 Task: Look for space in Tirah, Israel from 4th September, 2023 to 10th September, 2023 for 1 adult in price range Rs.9000 to Rs.17000. Place can be private room with 1  bedroom having 1 bed and 1 bathroom. Property type can be house, flat, guest house, hotel. Amenities needed are: washing machine. Booking option can be shelf check-in. Required host language is English.
Action: Mouse moved to (487, 58)
Screenshot: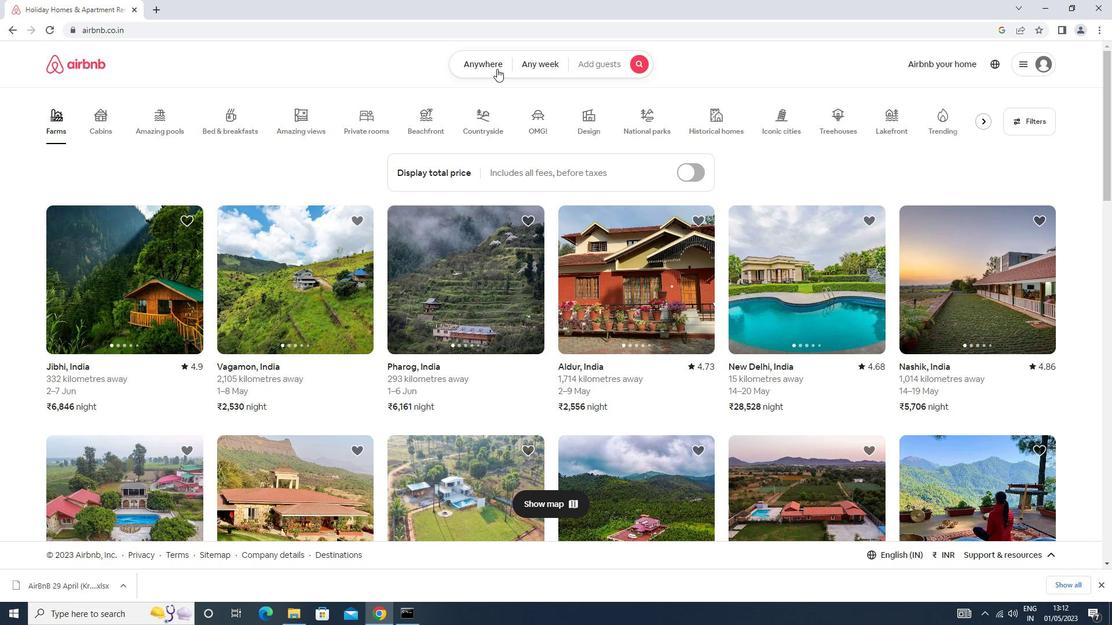 
Action: Mouse pressed left at (487, 58)
Screenshot: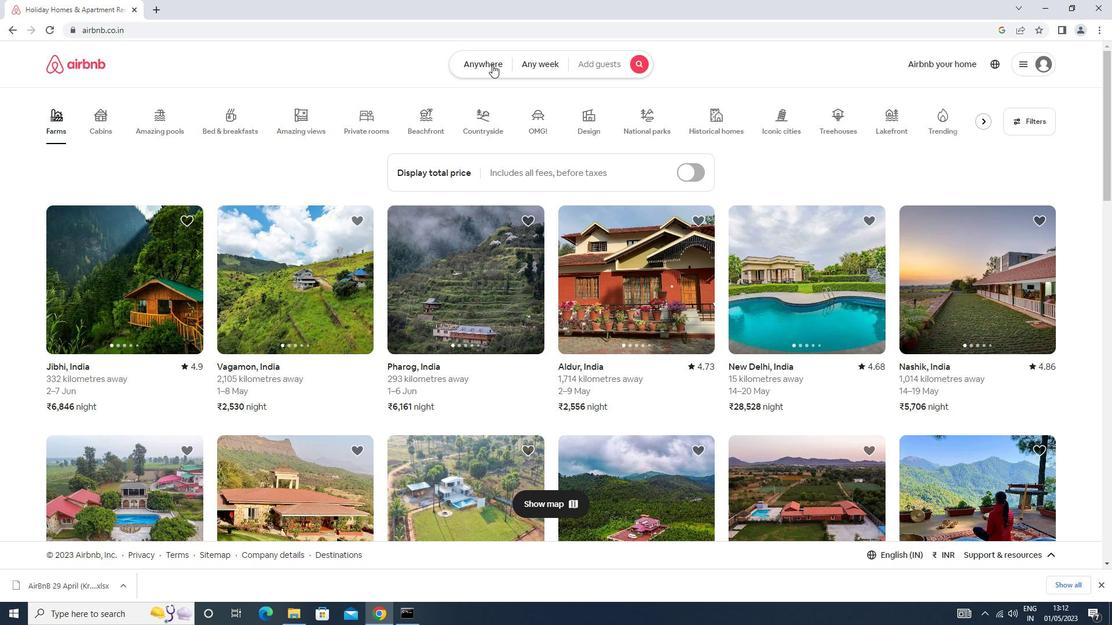 
Action: Mouse moved to (390, 110)
Screenshot: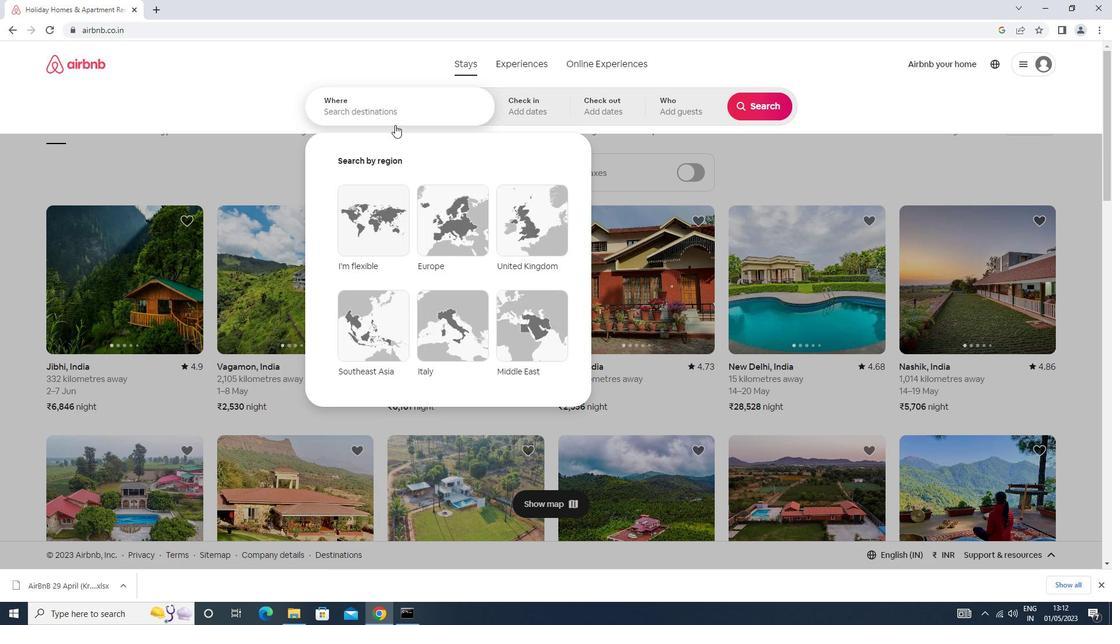 
Action: Mouse pressed left at (390, 110)
Screenshot: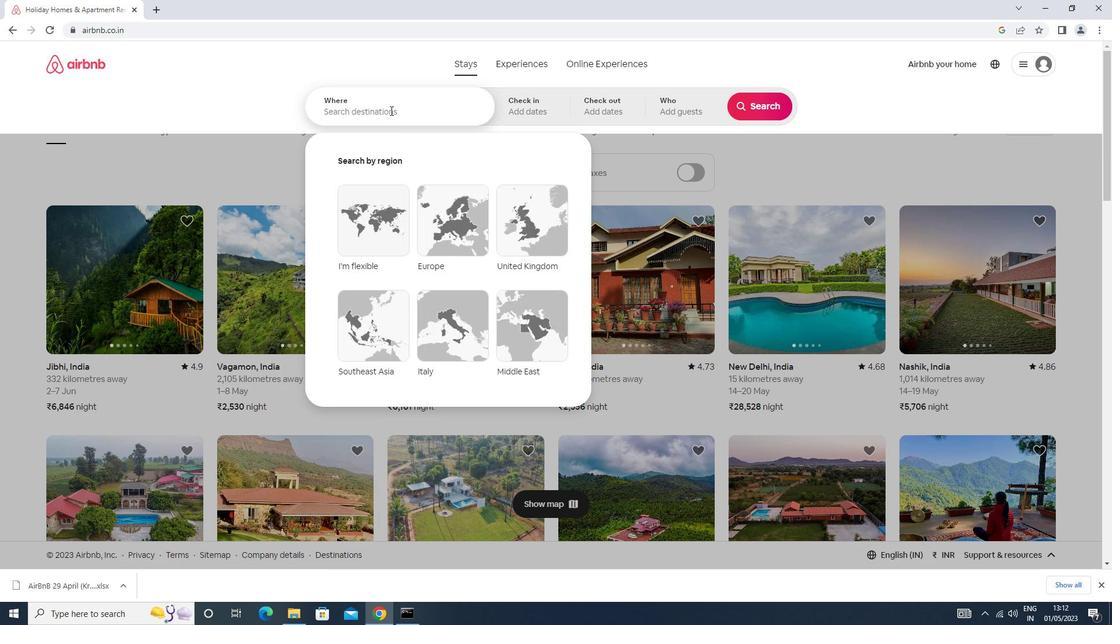 
Action: Mouse moved to (386, 111)
Screenshot: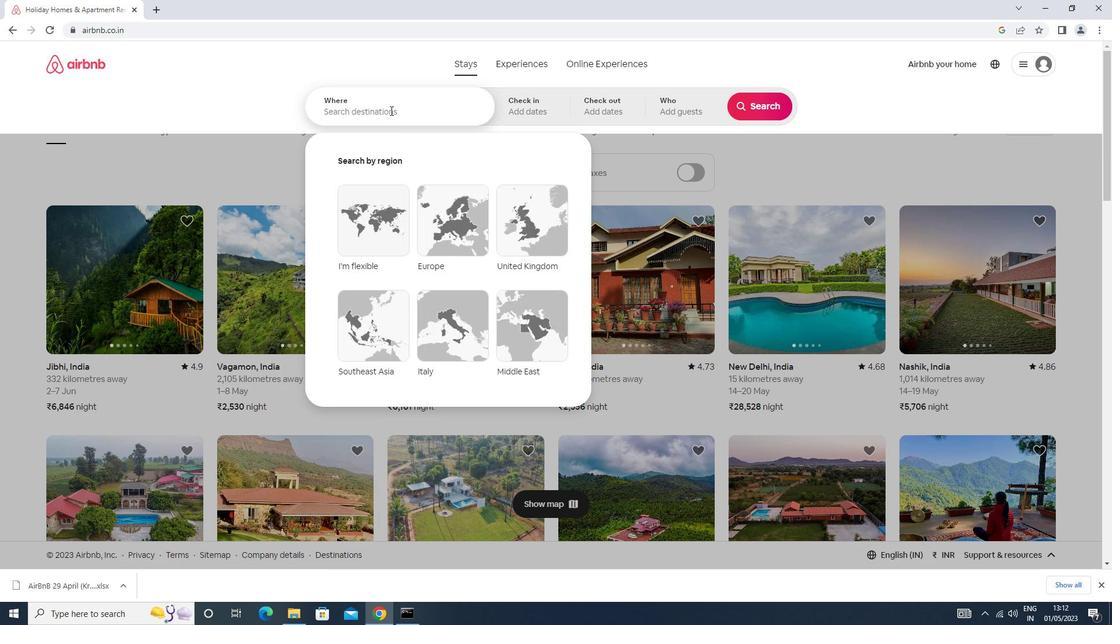
Action: Key pressed tirah<Key.space>isreal<Key.enter>
Screenshot: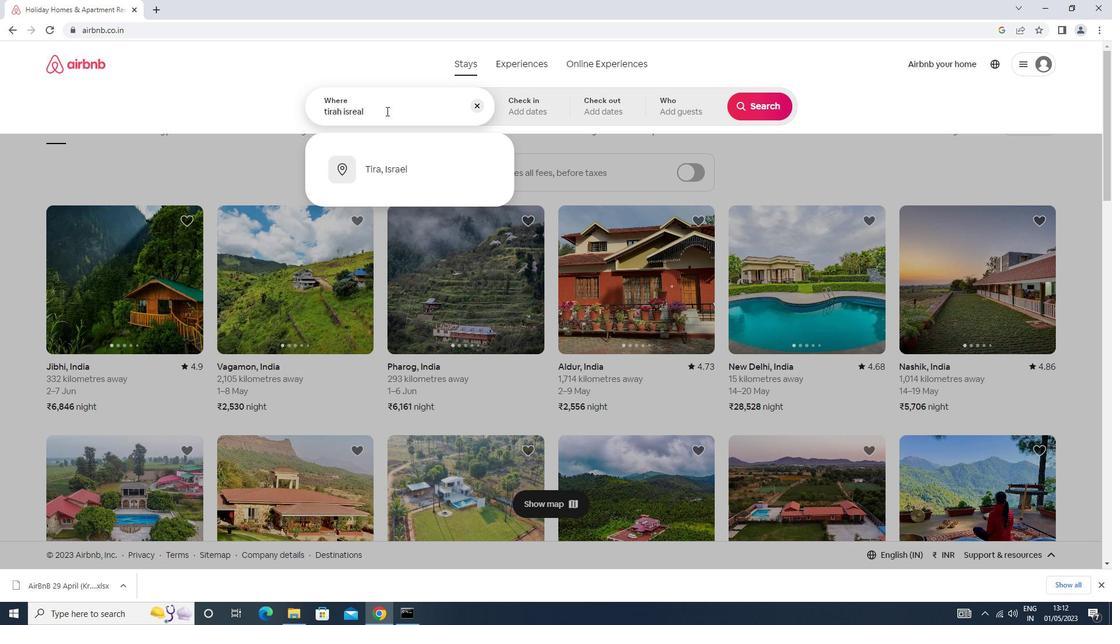 
Action: Mouse moved to (757, 196)
Screenshot: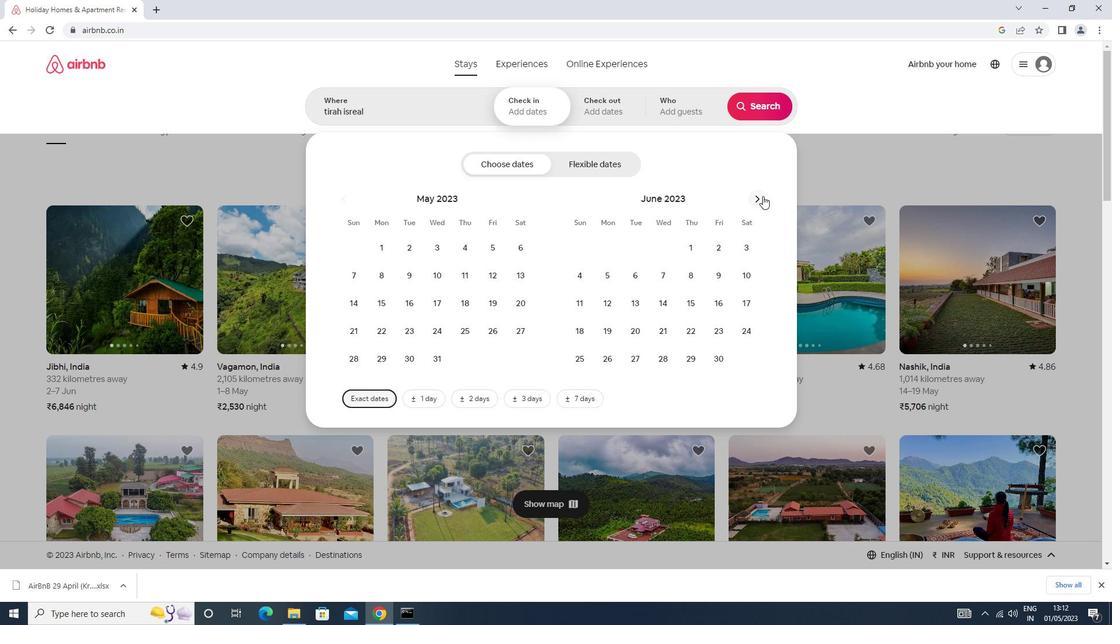 
Action: Mouse pressed left at (757, 196)
Screenshot: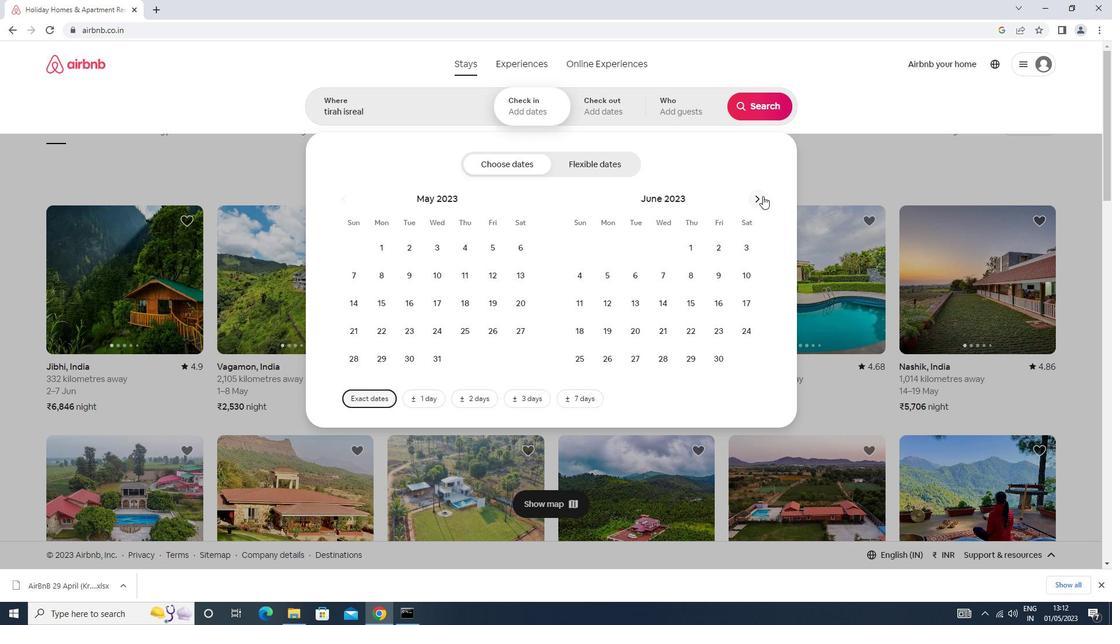 
Action: Mouse pressed left at (757, 196)
Screenshot: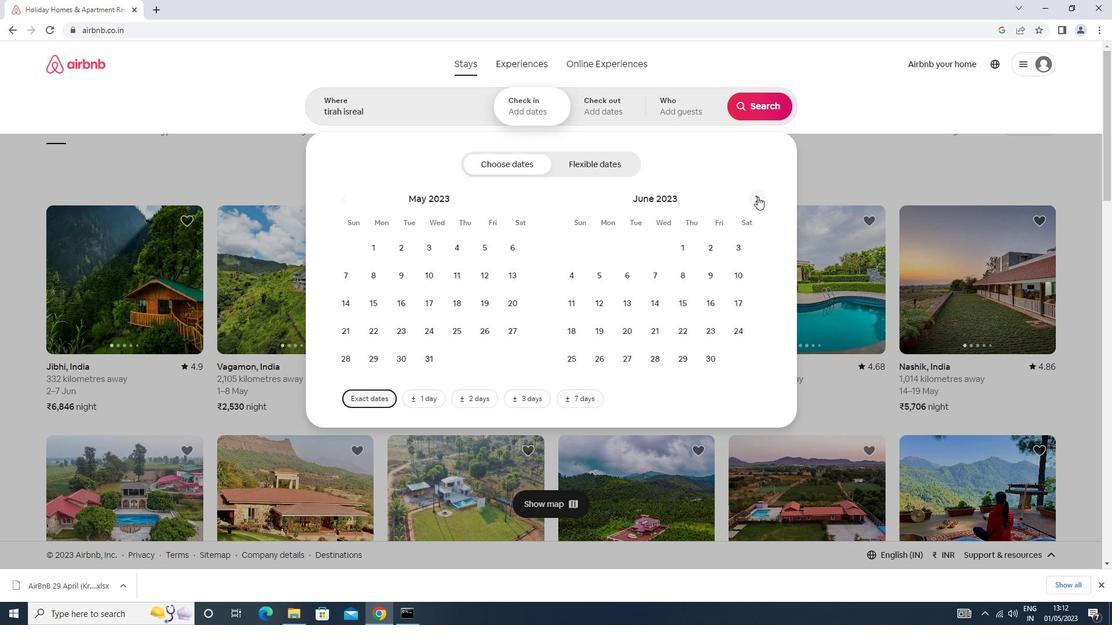 
Action: Mouse pressed left at (757, 196)
Screenshot: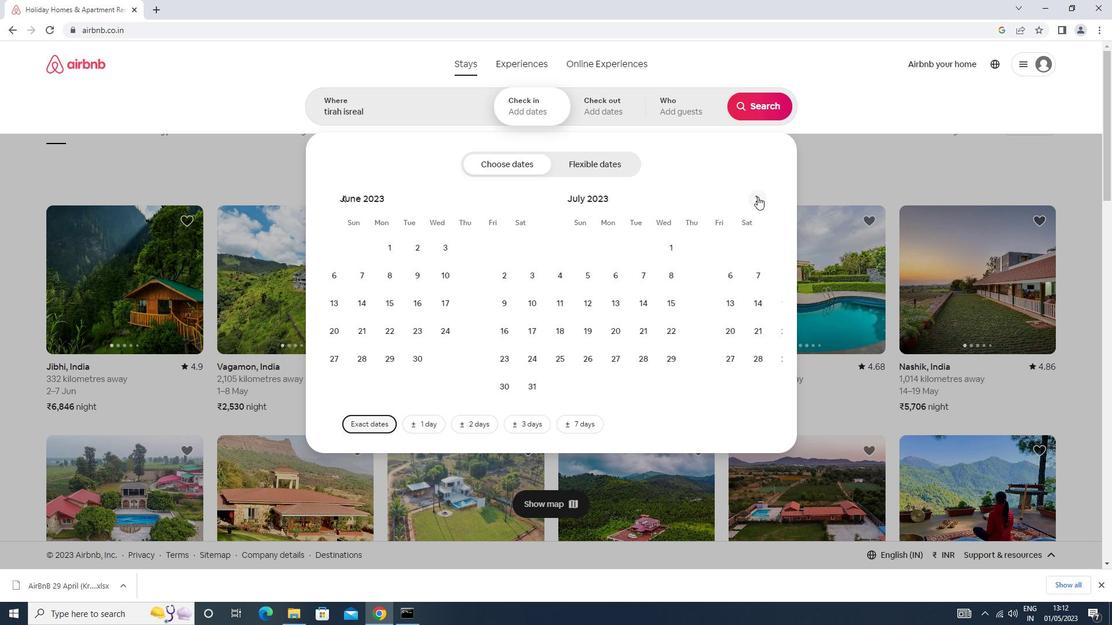 
Action: Mouse moved to (606, 276)
Screenshot: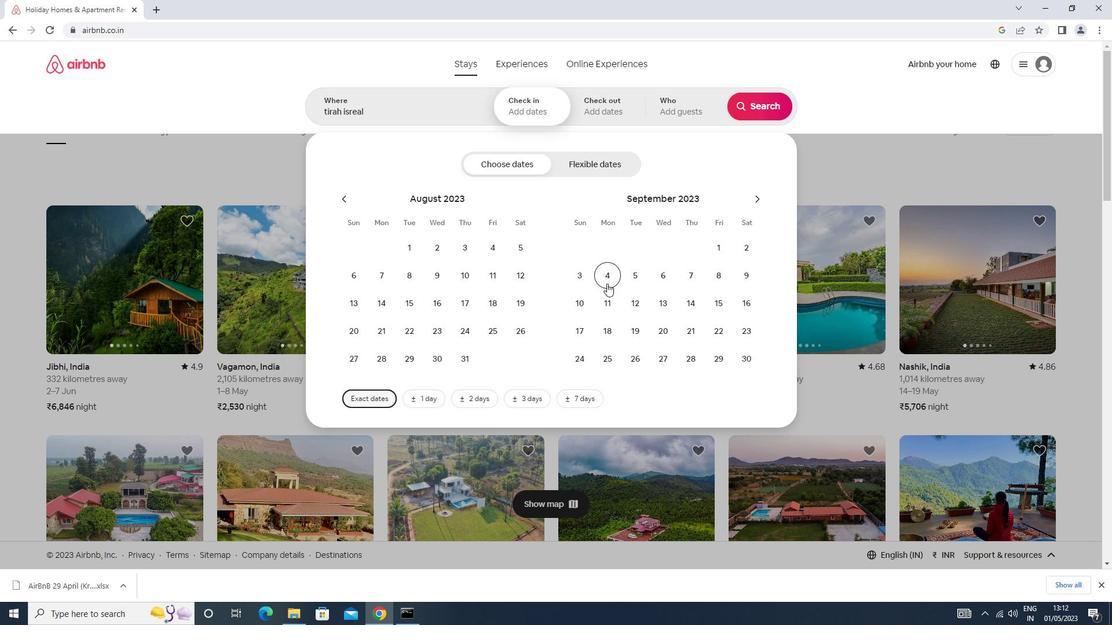 
Action: Mouse pressed left at (606, 276)
Screenshot: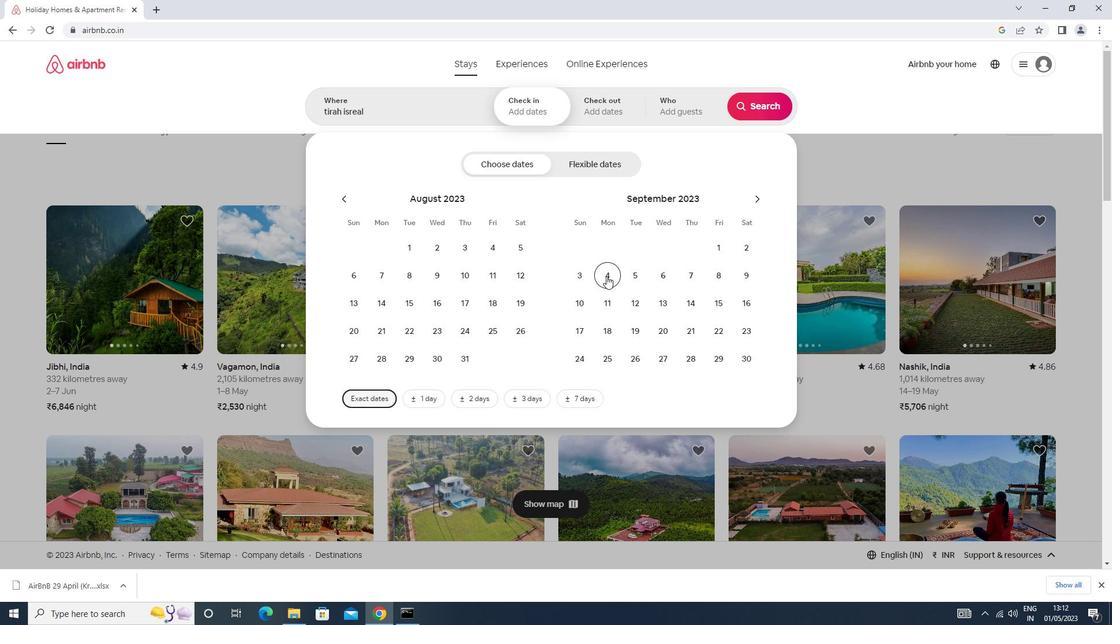
Action: Mouse moved to (581, 304)
Screenshot: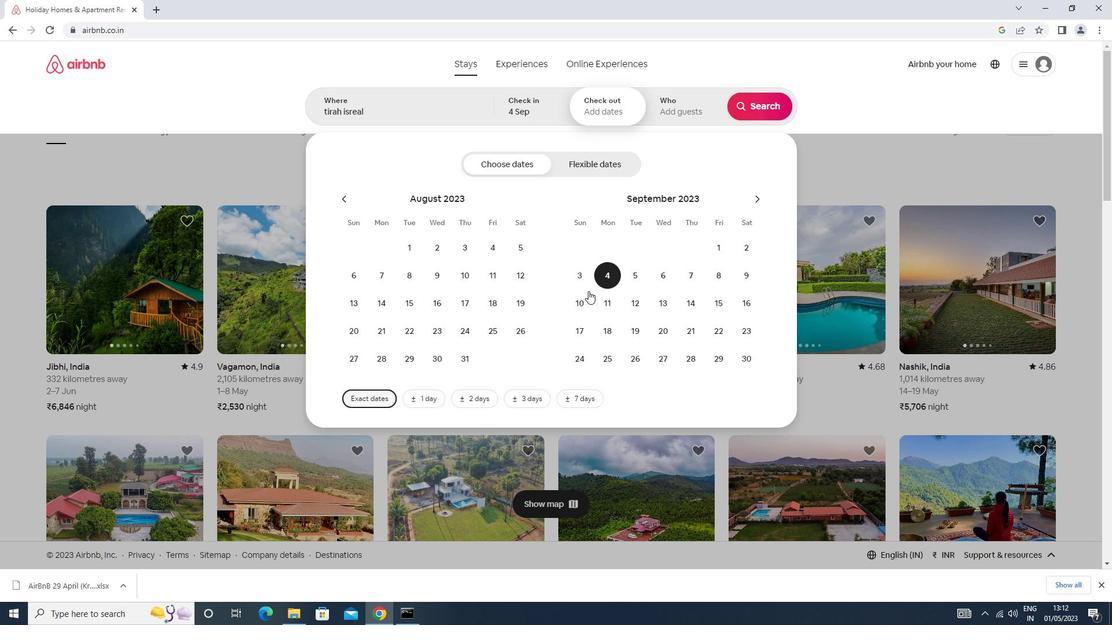 
Action: Mouse pressed left at (581, 304)
Screenshot: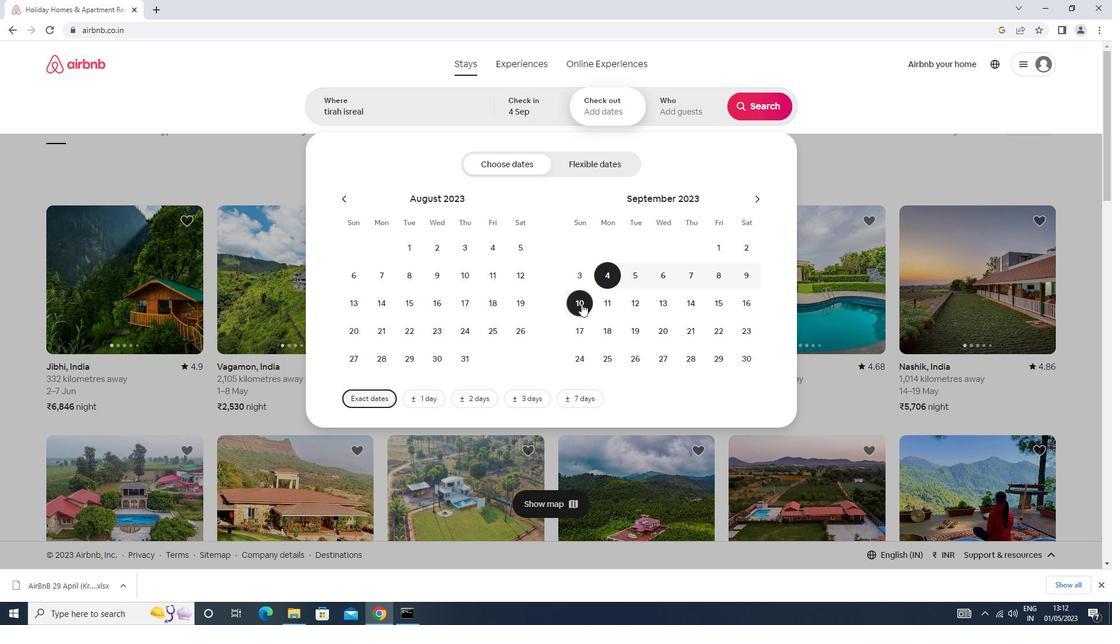
Action: Mouse moved to (656, 108)
Screenshot: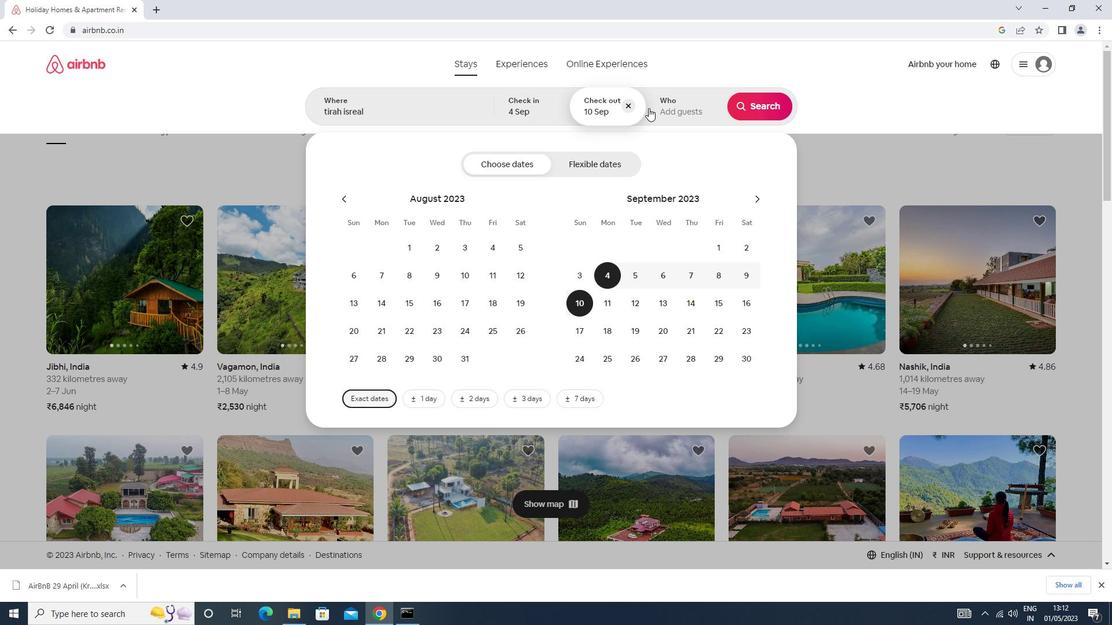 
Action: Mouse pressed left at (656, 108)
Screenshot: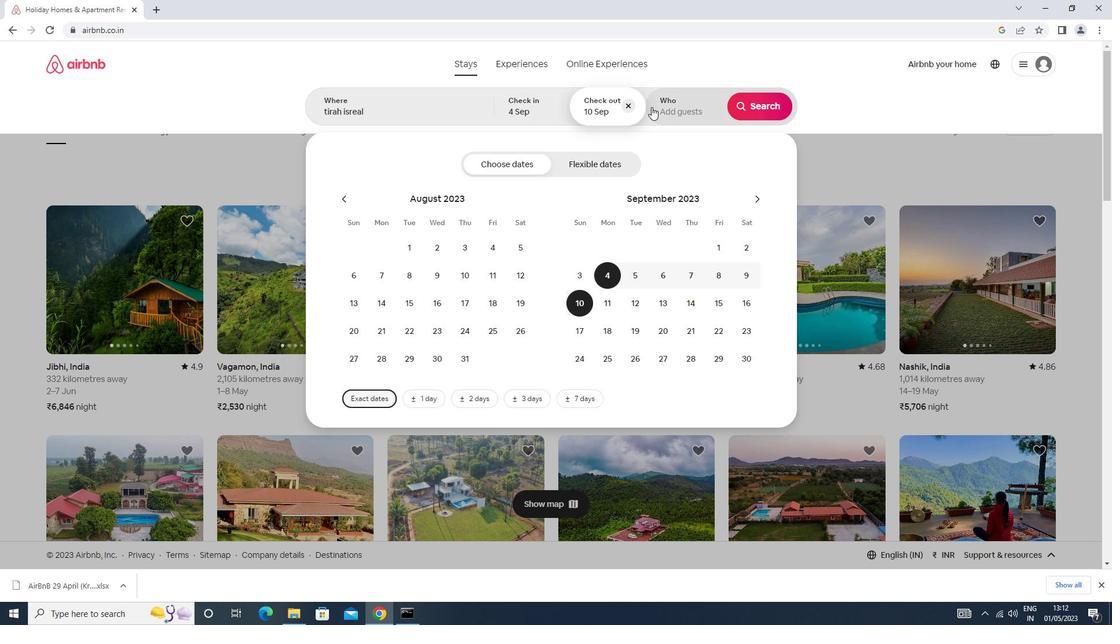 
Action: Mouse moved to (761, 168)
Screenshot: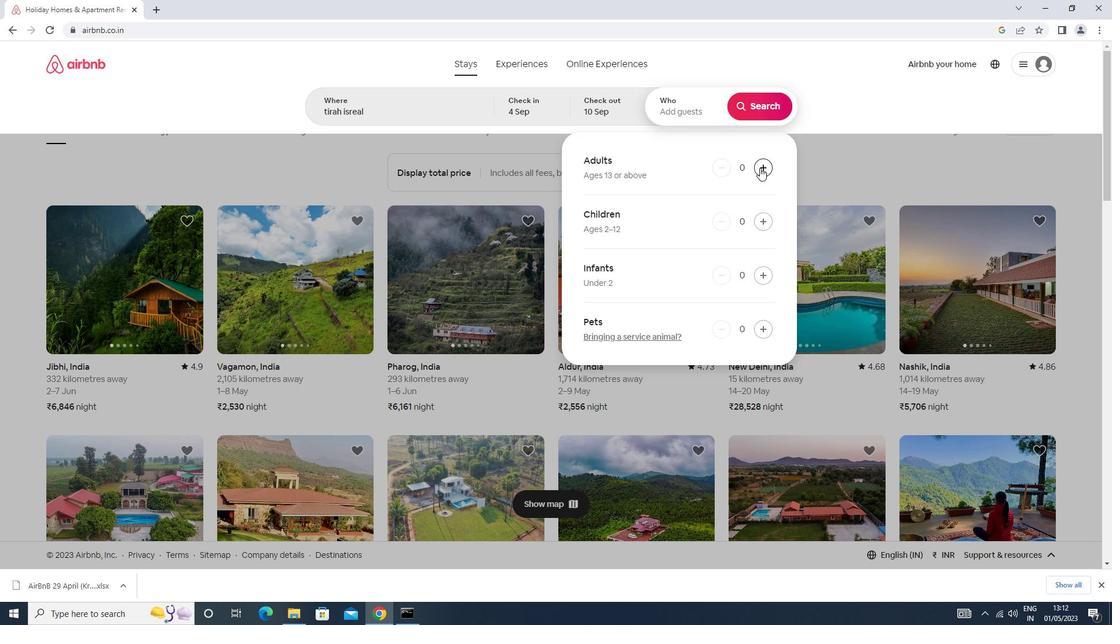 
Action: Mouse pressed left at (761, 168)
Screenshot: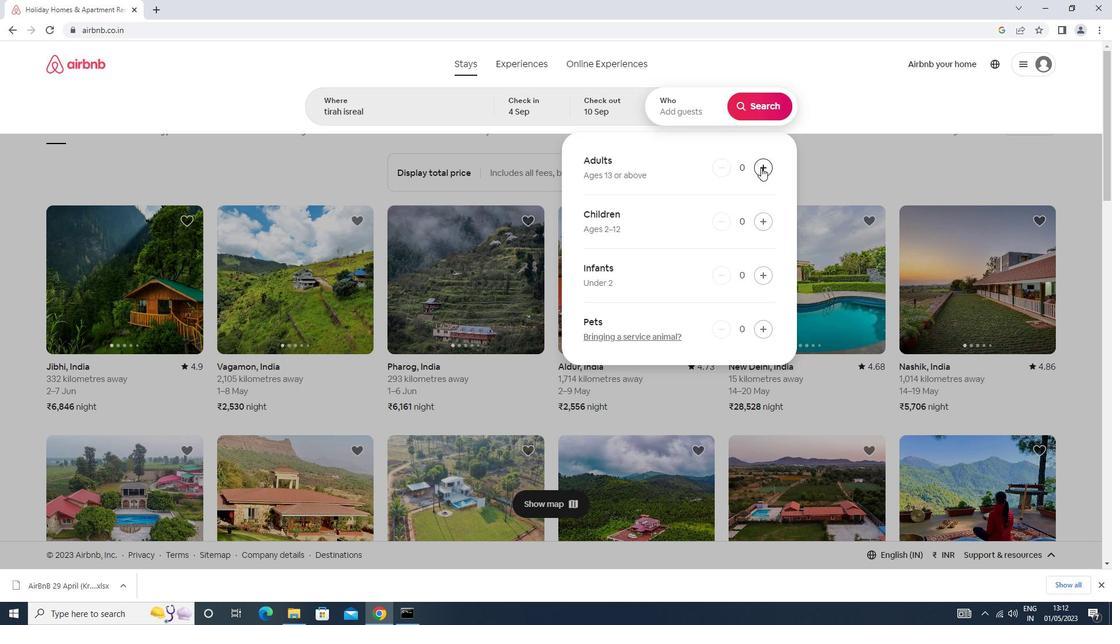 
Action: Mouse moved to (763, 107)
Screenshot: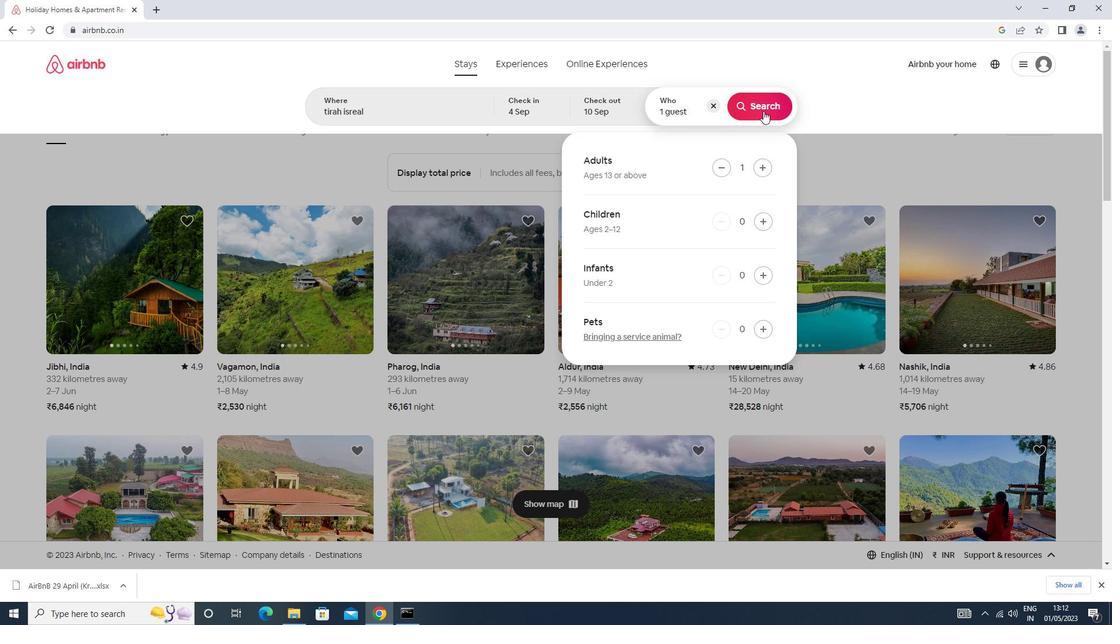 
Action: Mouse pressed left at (763, 107)
Screenshot: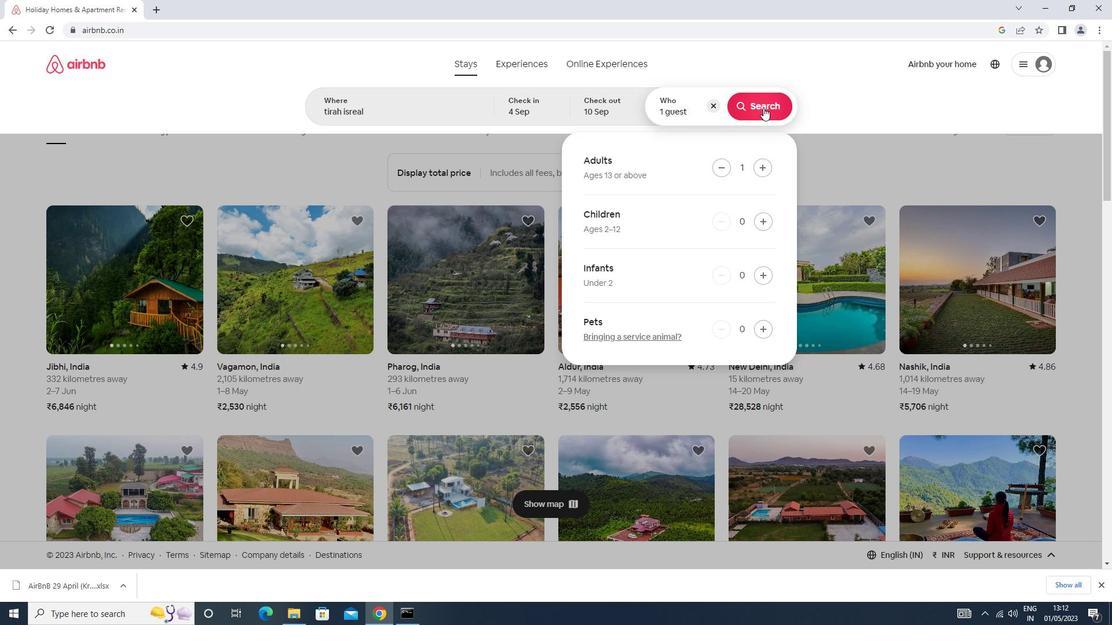 
Action: Mouse moved to (1070, 107)
Screenshot: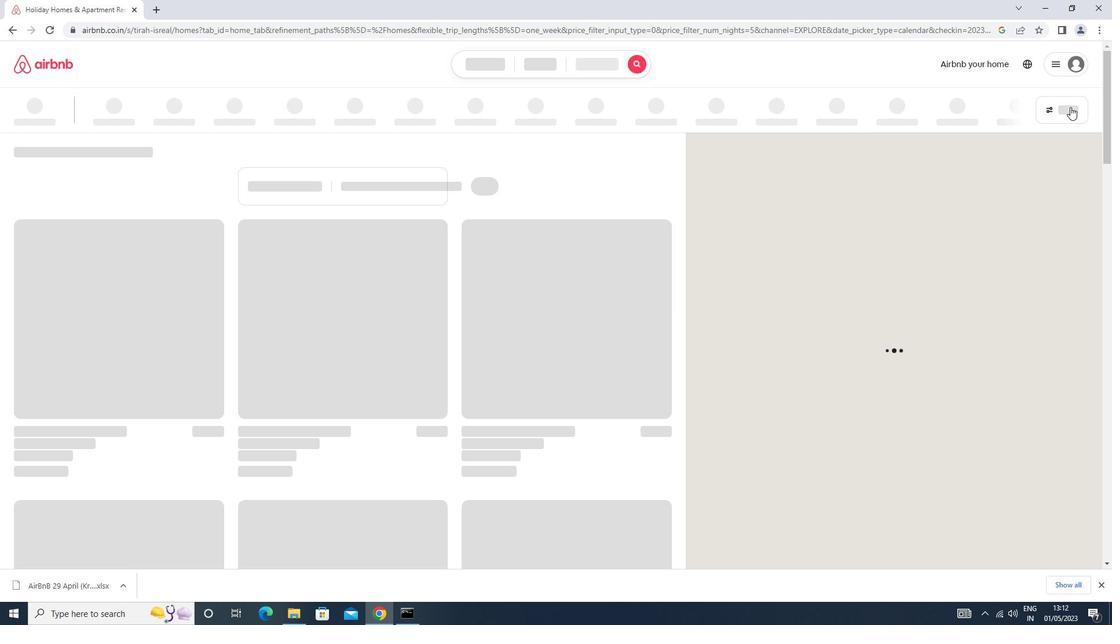 
Action: Mouse pressed left at (1070, 107)
Screenshot: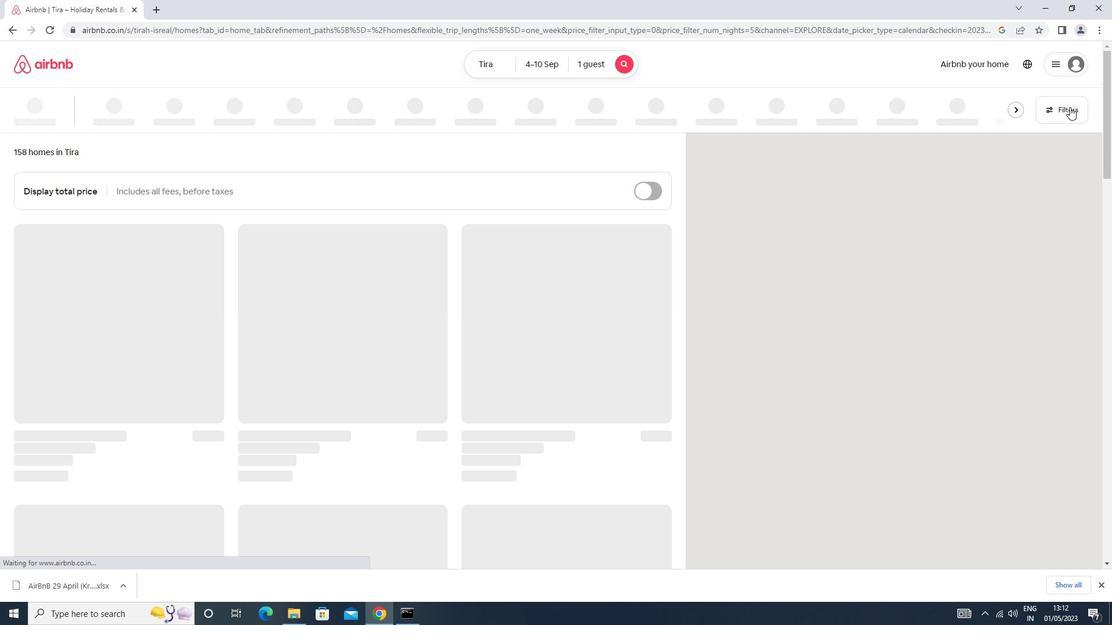
Action: Mouse moved to (487, 258)
Screenshot: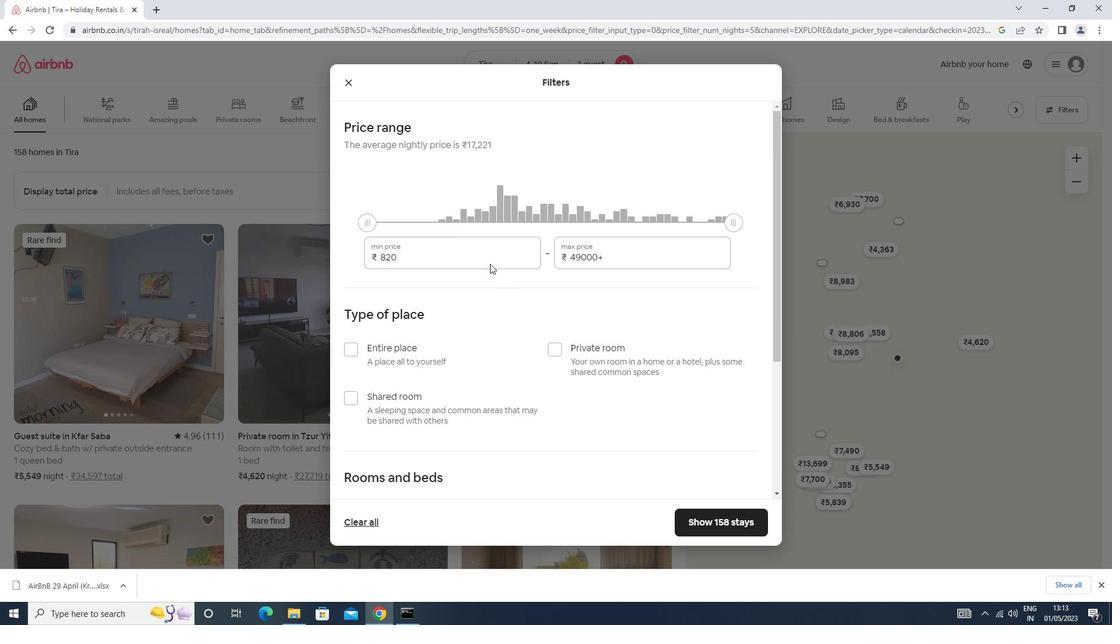 
Action: Mouse pressed left at (487, 258)
Screenshot: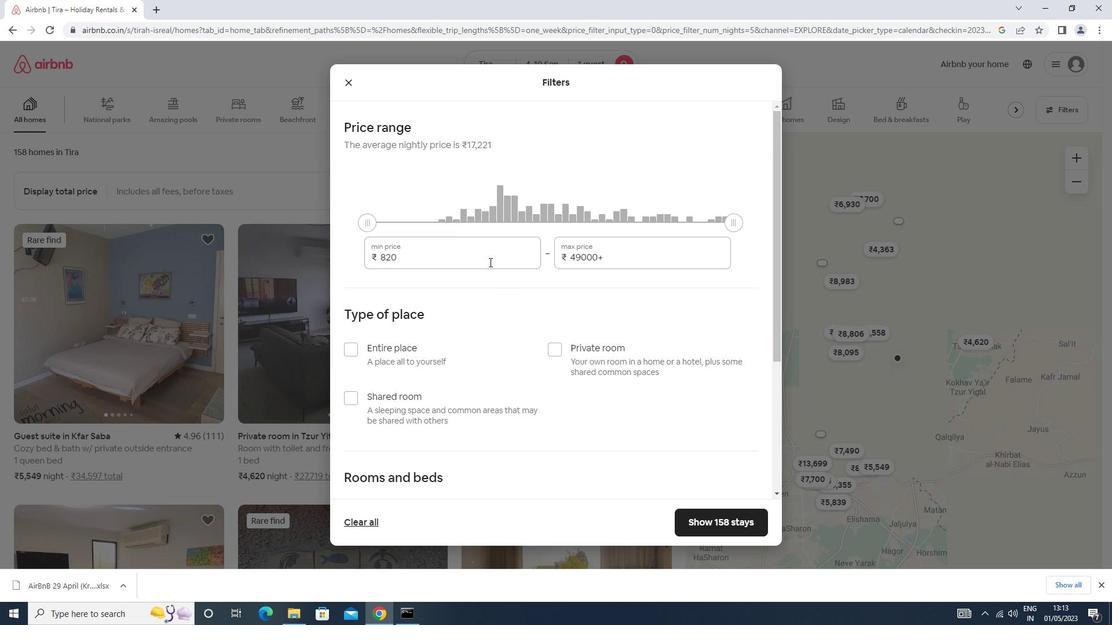 
Action: Key pressed <Key.backspace><Key.backspace><Key.backspace><Key.backspace><Key.backspace><Key.backspace><Key.backspace><Key.backspace><Key.backspace>9000<Key.tab>17000
Screenshot: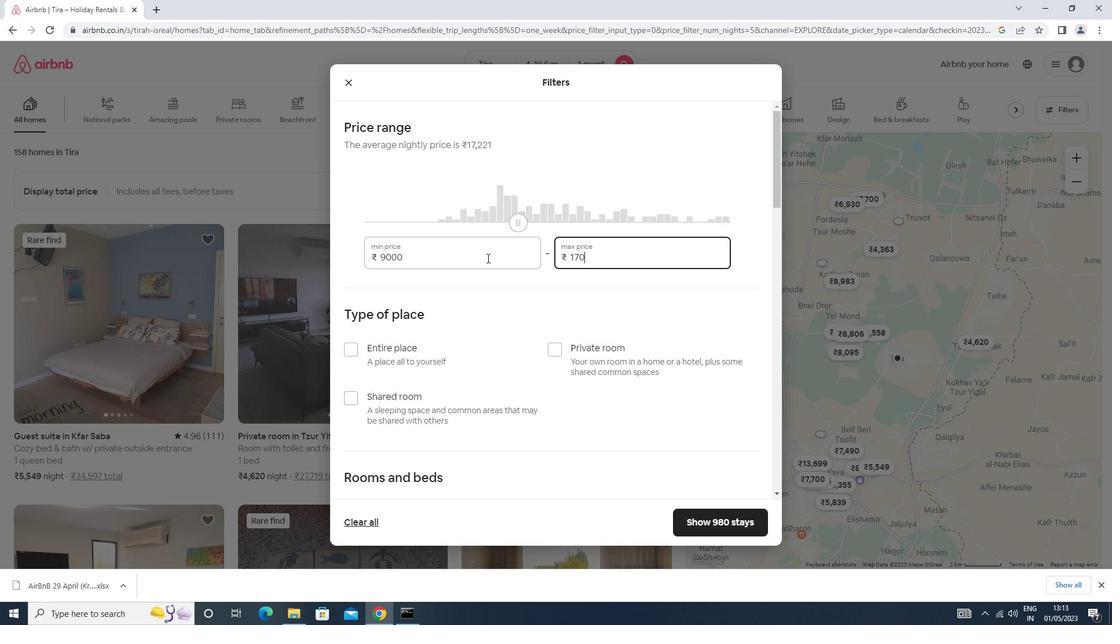 
Action: Mouse moved to (560, 345)
Screenshot: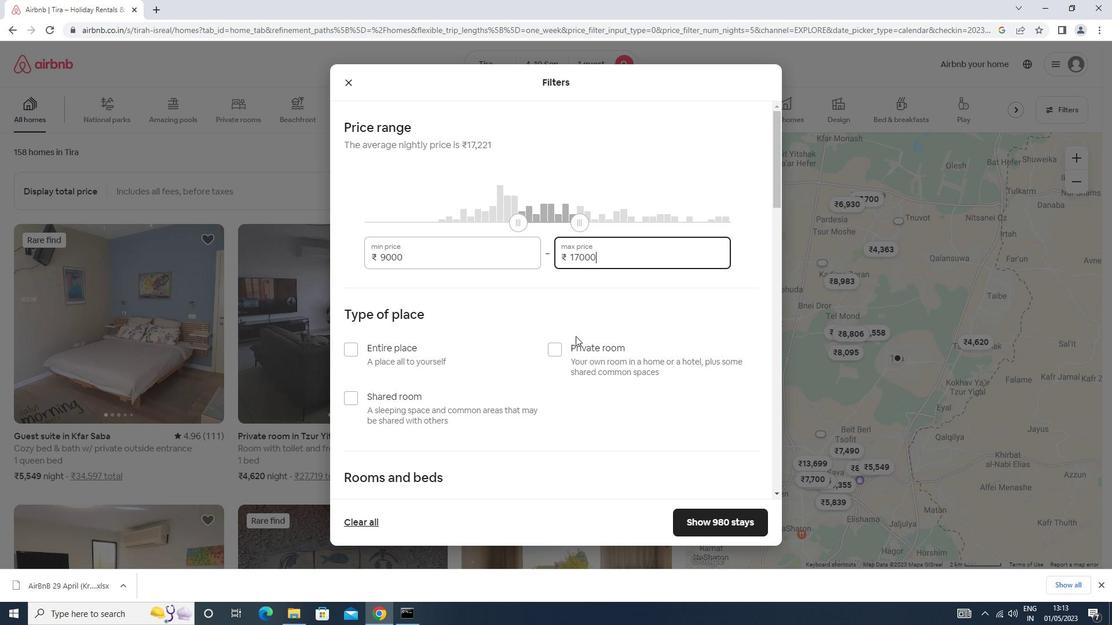 
Action: Mouse pressed left at (560, 345)
Screenshot: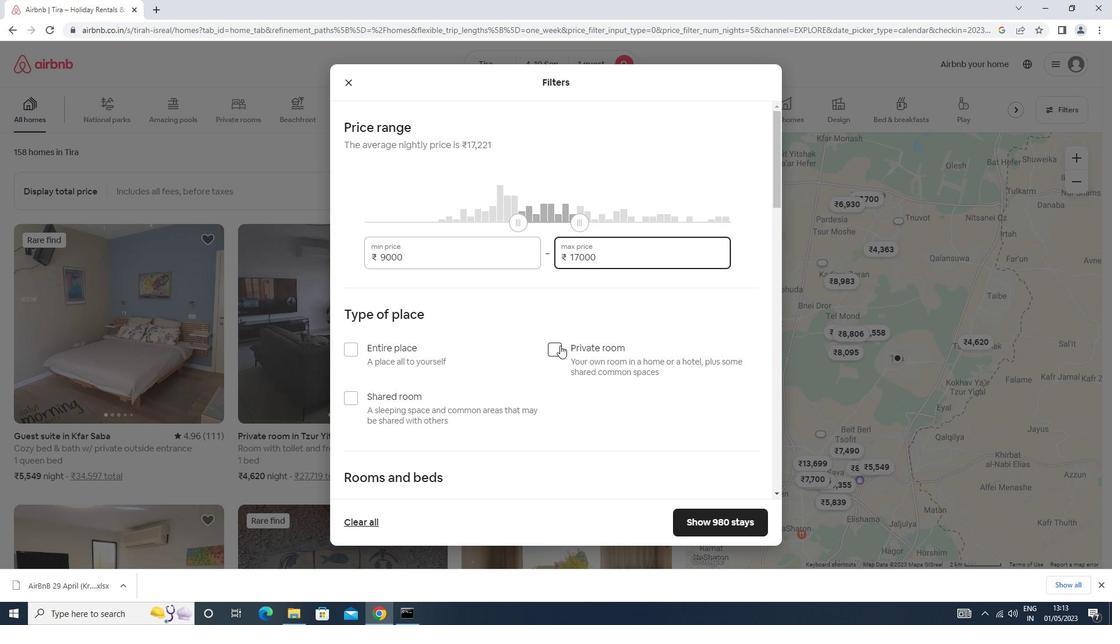 
Action: Mouse moved to (560, 345)
Screenshot: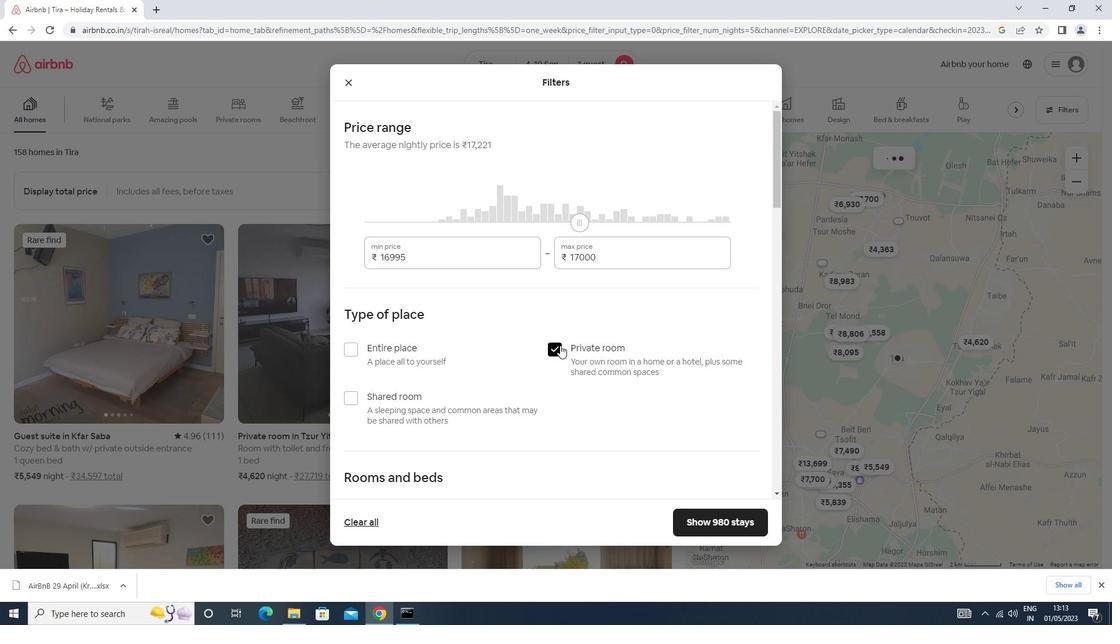 
Action: Mouse scrolled (560, 345) with delta (0, 0)
Screenshot: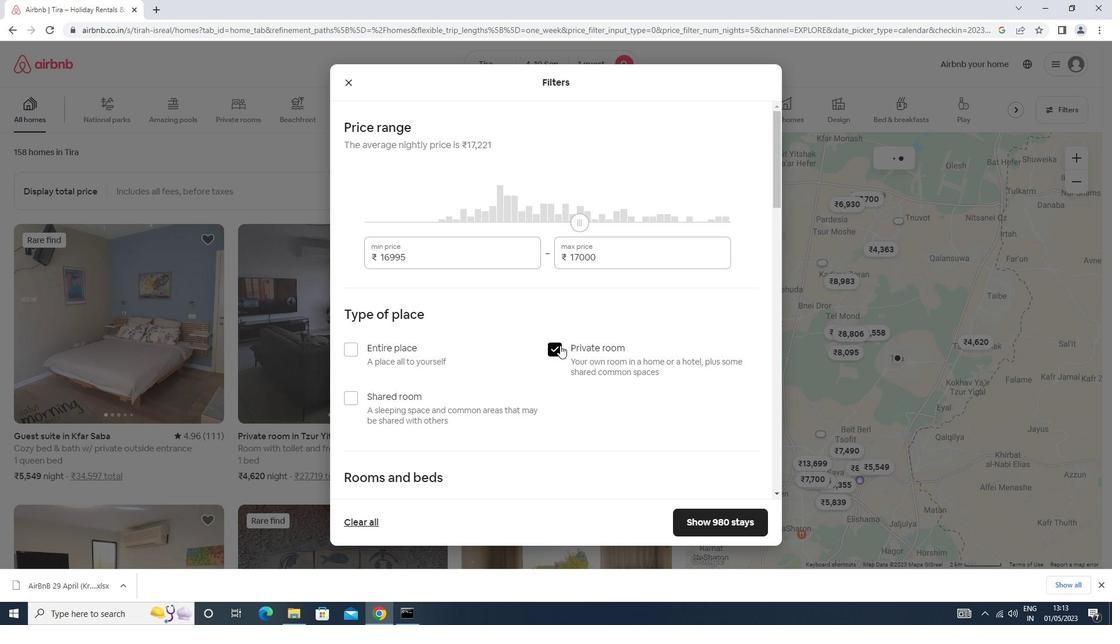 
Action: Mouse scrolled (560, 345) with delta (0, 0)
Screenshot: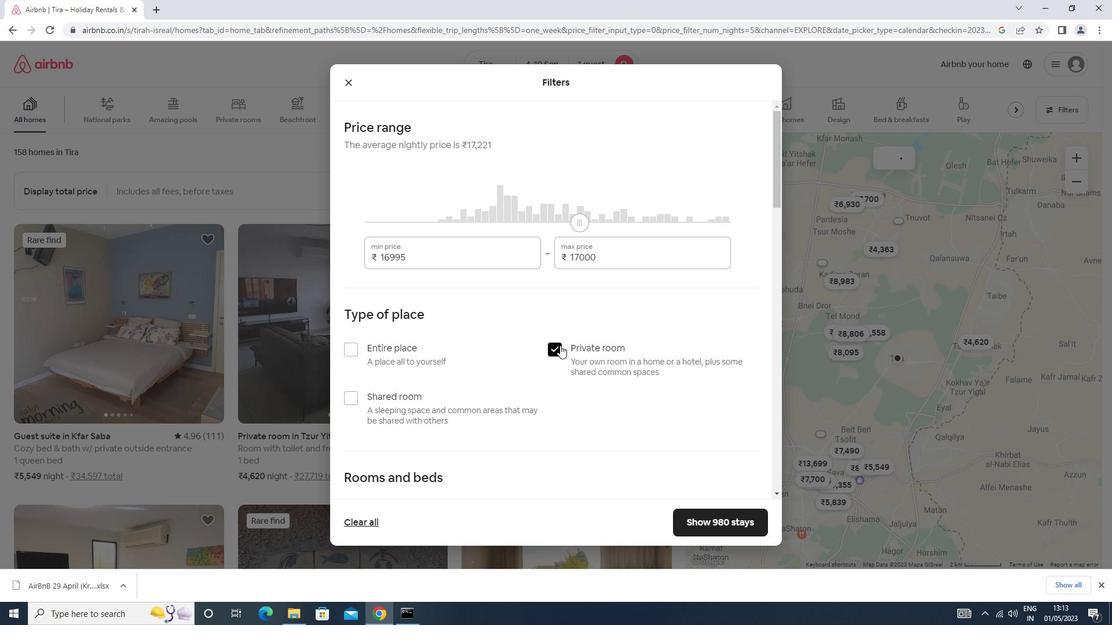 
Action: Mouse scrolled (560, 345) with delta (0, 0)
Screenshot: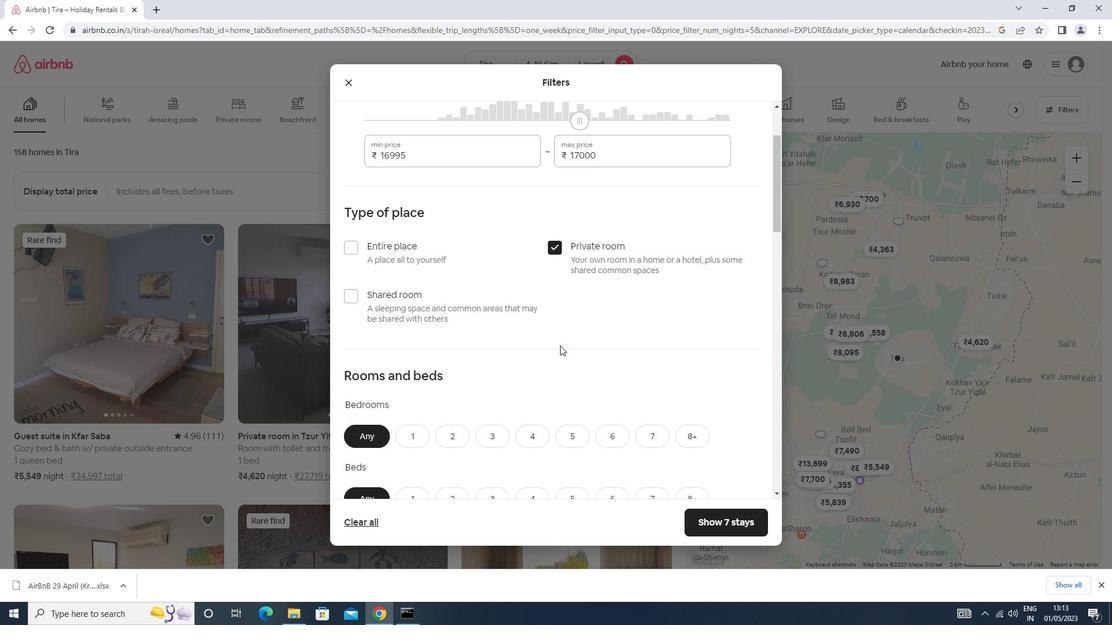 
Action: Mouse moved to (415, 366)
Screenshot: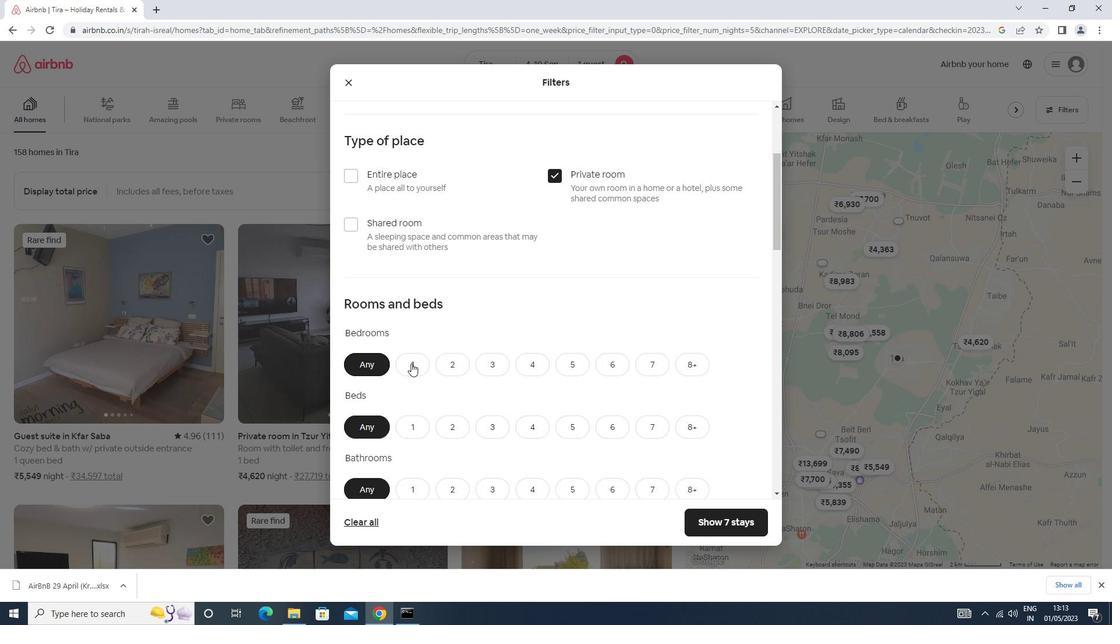 
Action: Mouse pressed left at (415, 366)
Screenshot: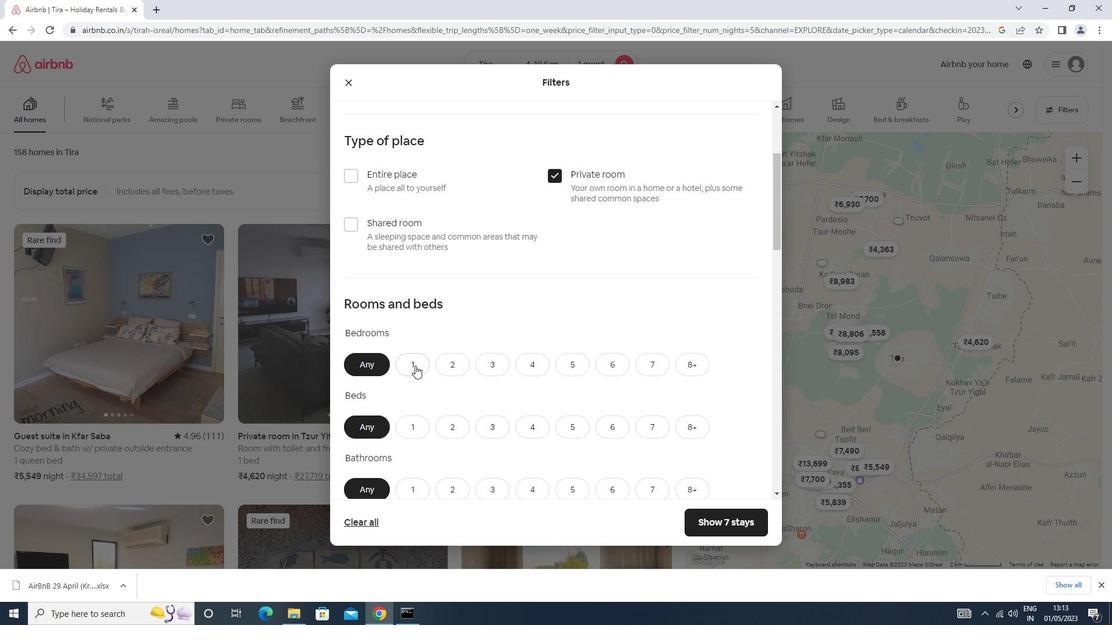 
Action: Mouse moved to (415, 366)
Screenshot: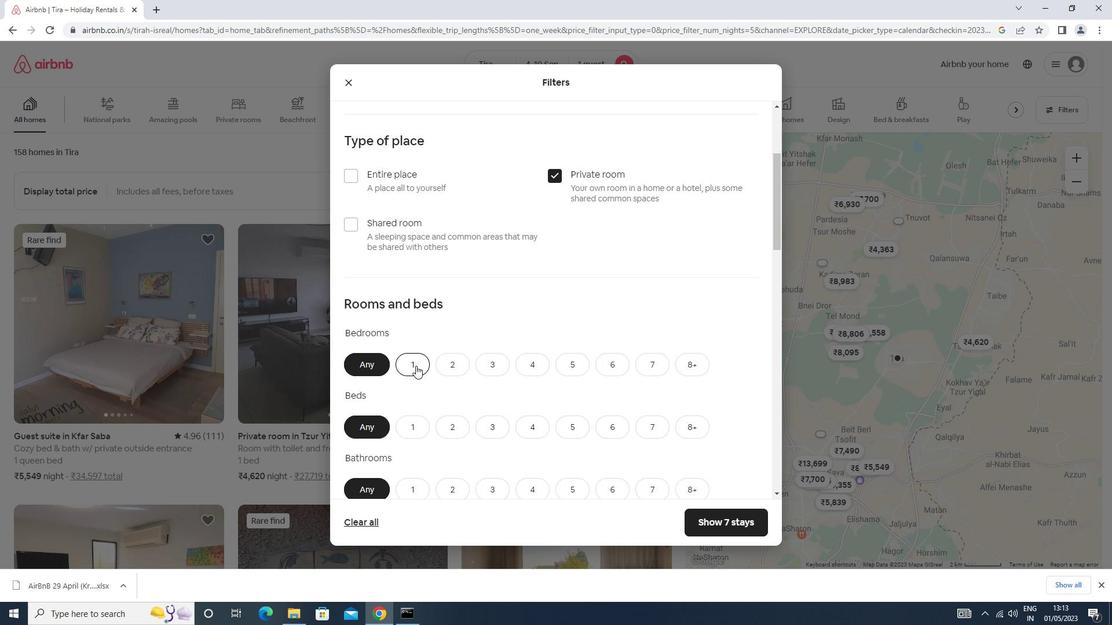 
Action: Mouse scrolled (415, 365) with delta (0, 0)
Screenshot: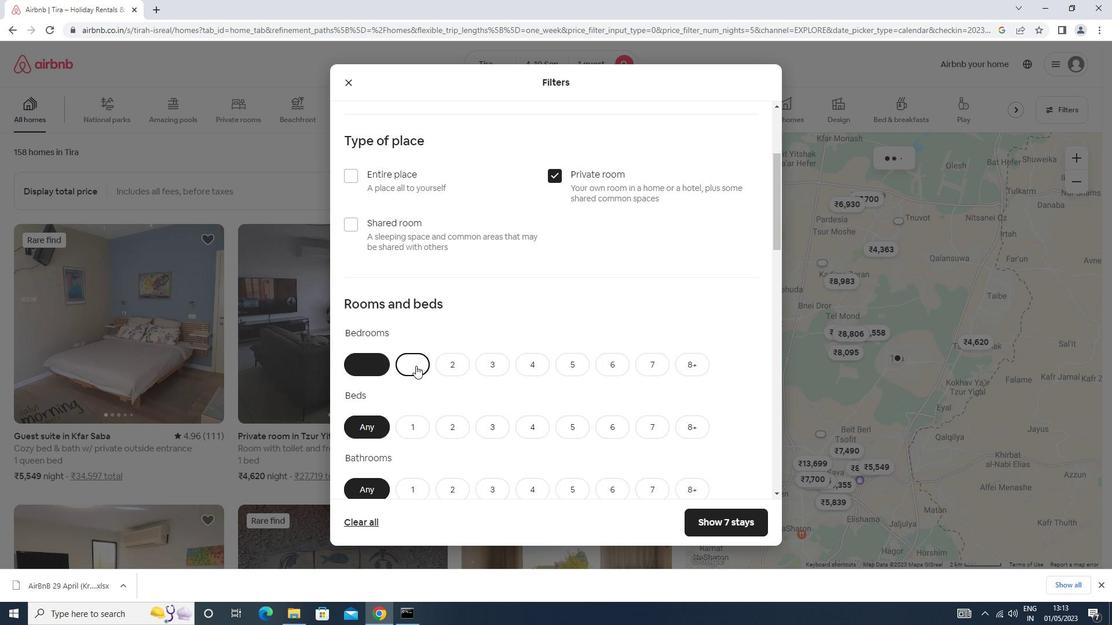 
Action: Mouse scrolled (415, 365) with delta (0, 0)
Screenshot: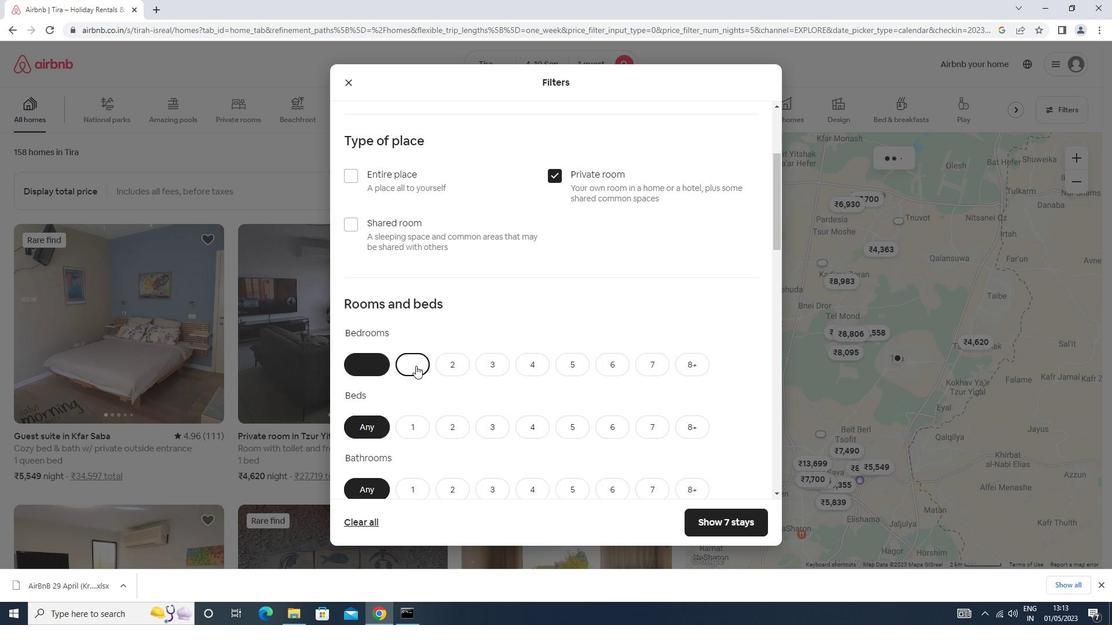 
Action: Mouse moved to (417, 316)
Screenshot: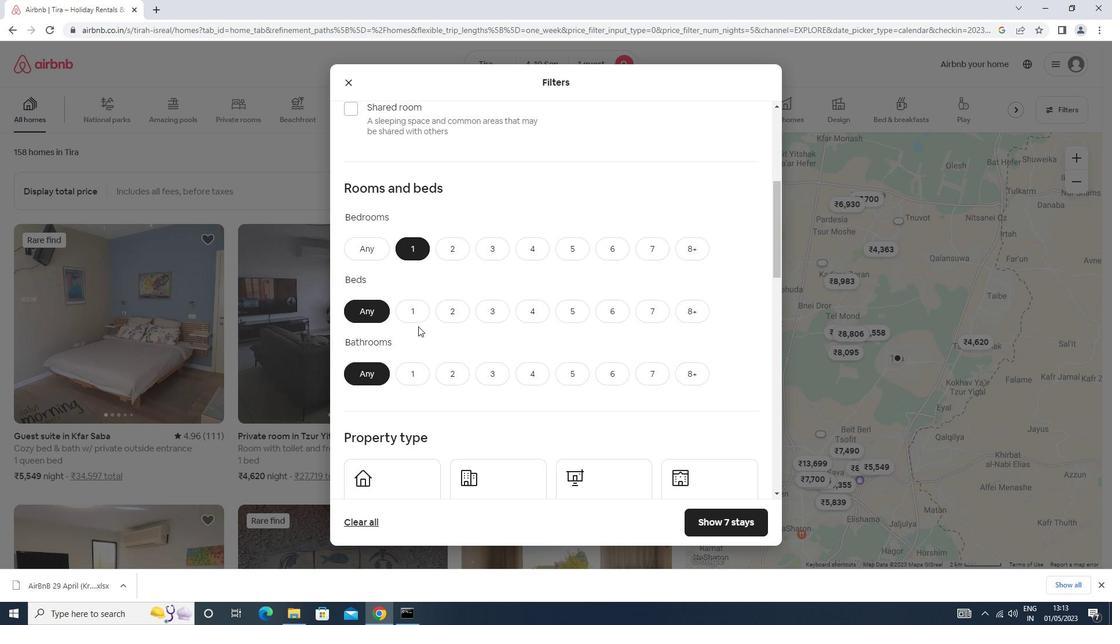 
Action: Mouse pressed left at (417, 316)
Screenshot: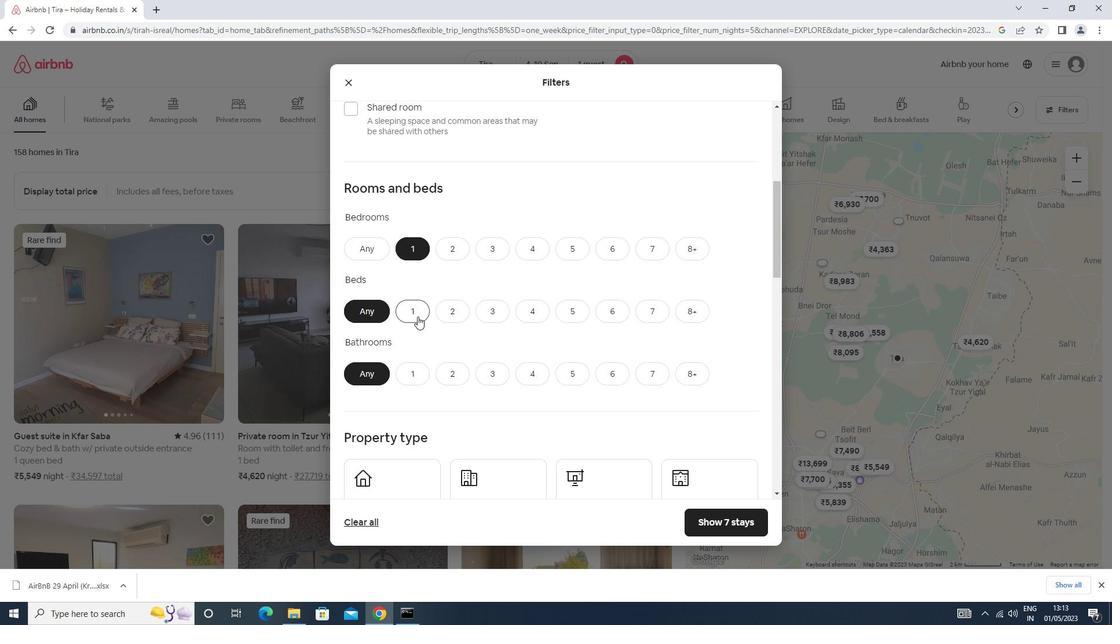 
Action: Mouse moved to (416, 371)
Screenshot: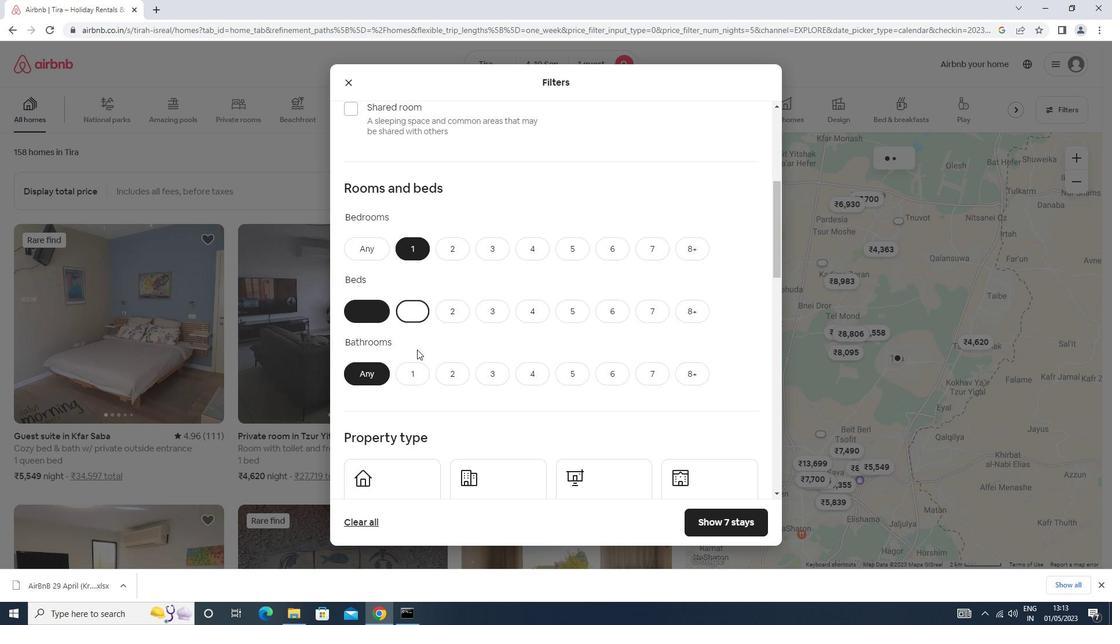 
Action: Mouse pressed left at (416, 371)
Screenshot: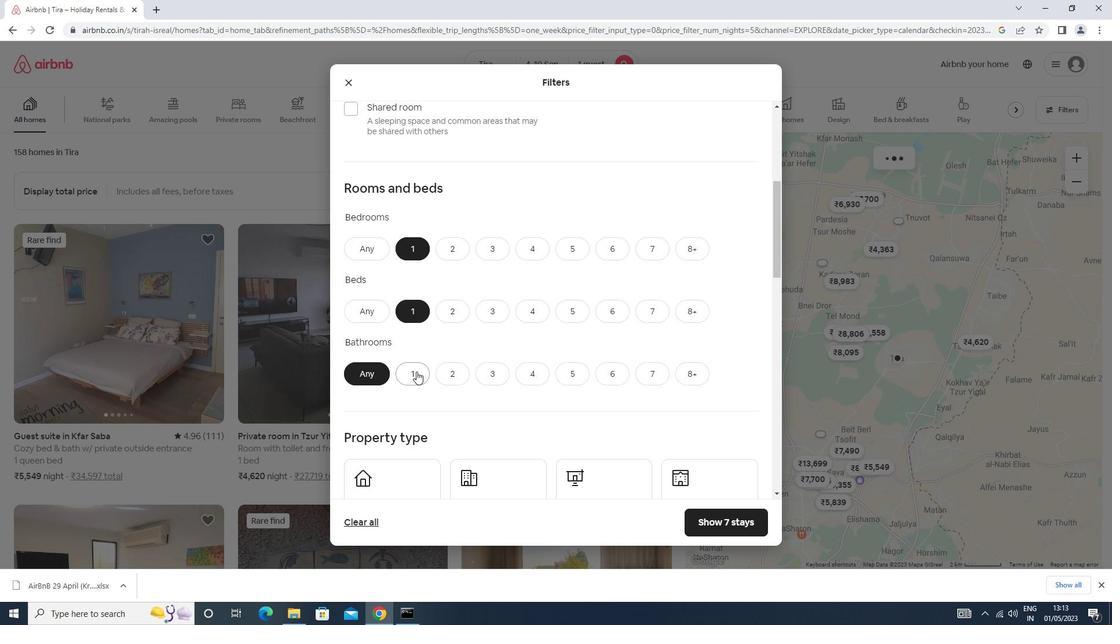 
Action: Mouse moved to (416, 369)
Screenshot: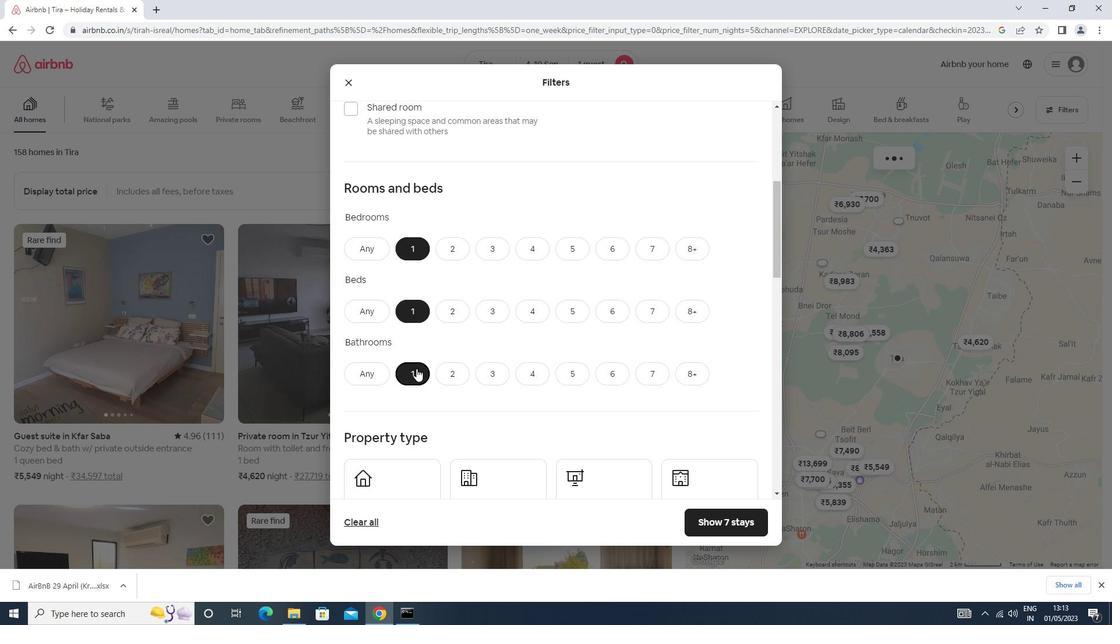 
Action: Mouse scrolled (416, 368) with delta (0, 0)
Screenshot: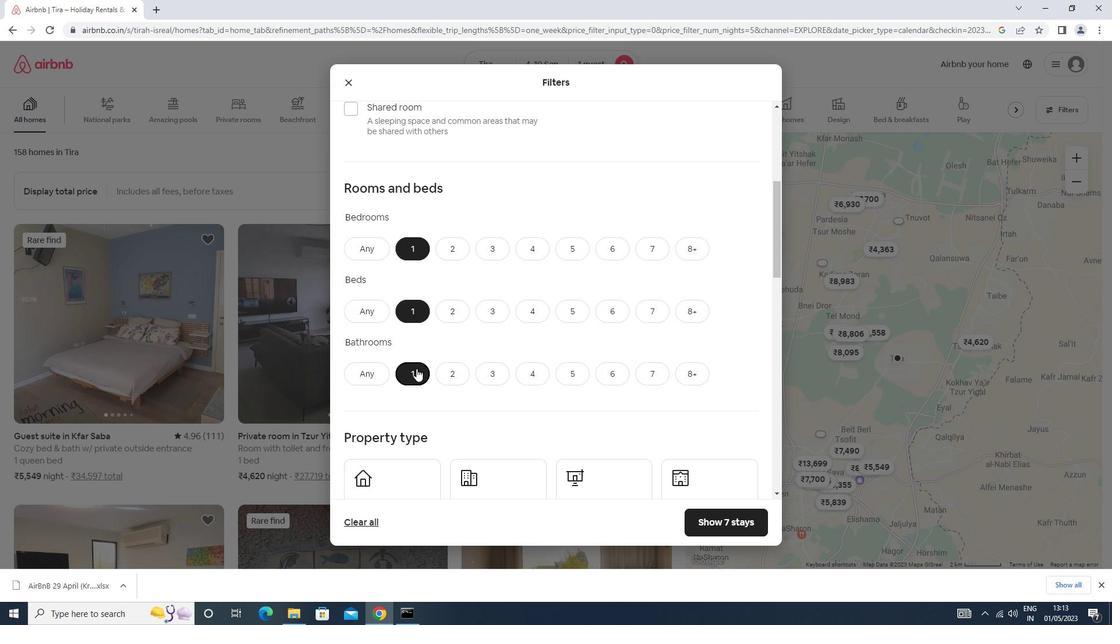
Action: Mouse scrolled (416, 368) with delta (0, 0)
Screenshot: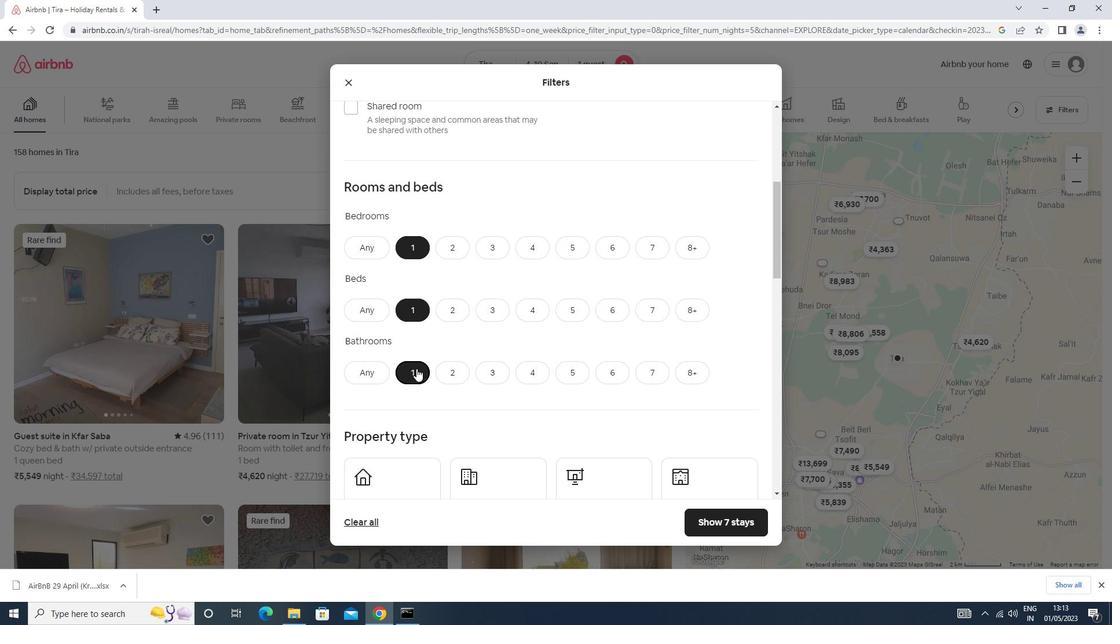 
Action: Mouse moved to (402, 381)
Screenshot: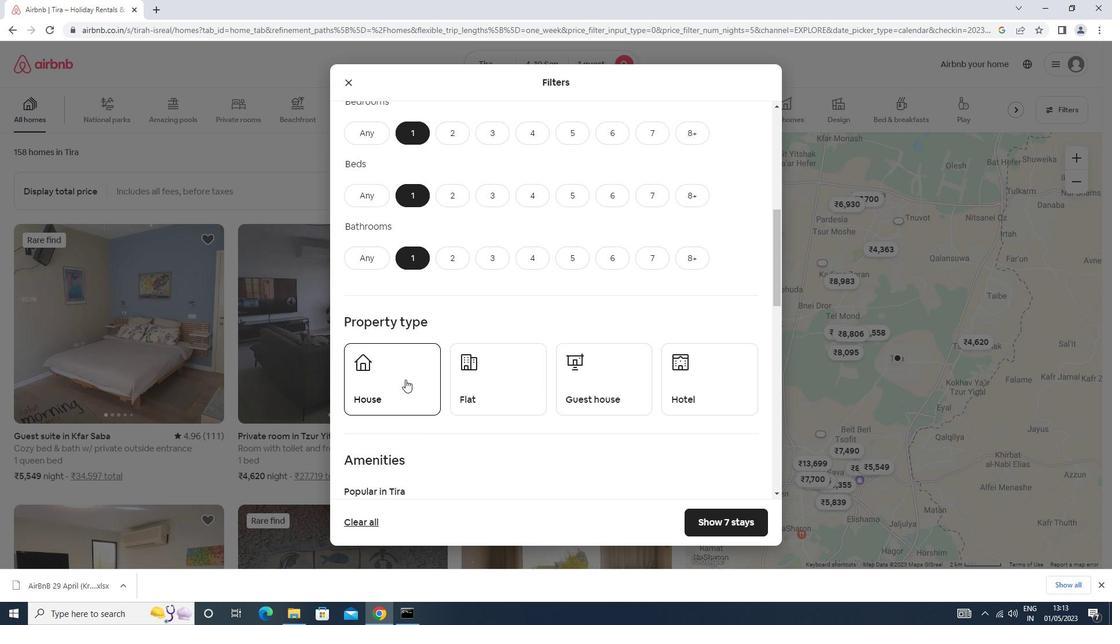 
Action: Mouse pressed left at (402, 381)
Screenshot: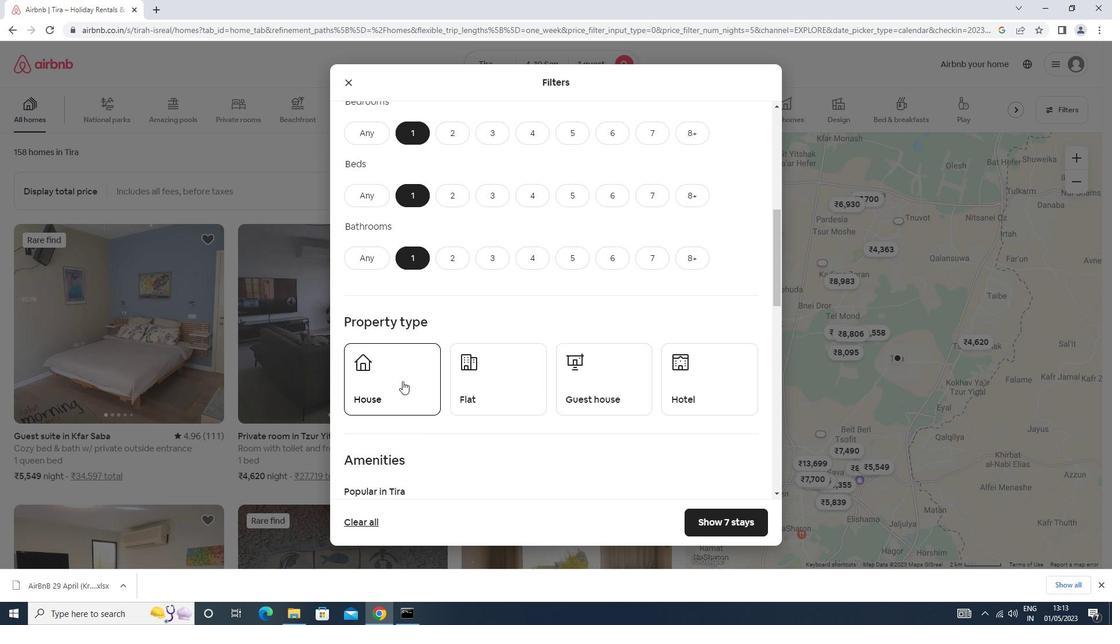 
Action: Mouse moved to (530, 392)
Screenshot: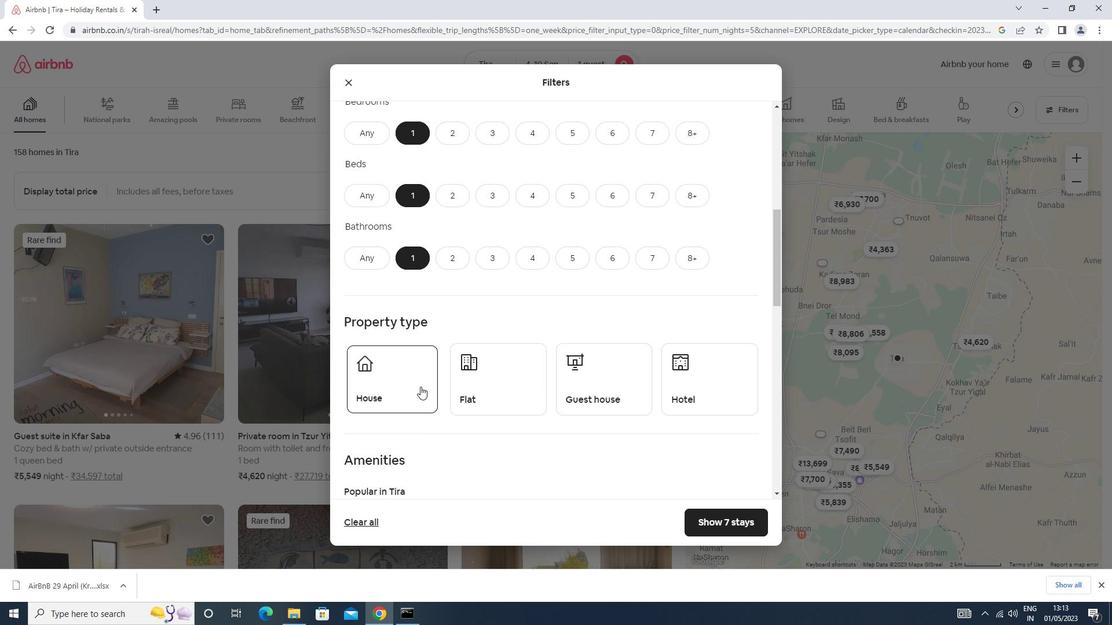 
Action: Mouse pressed left at (530, 392)
Screenshot: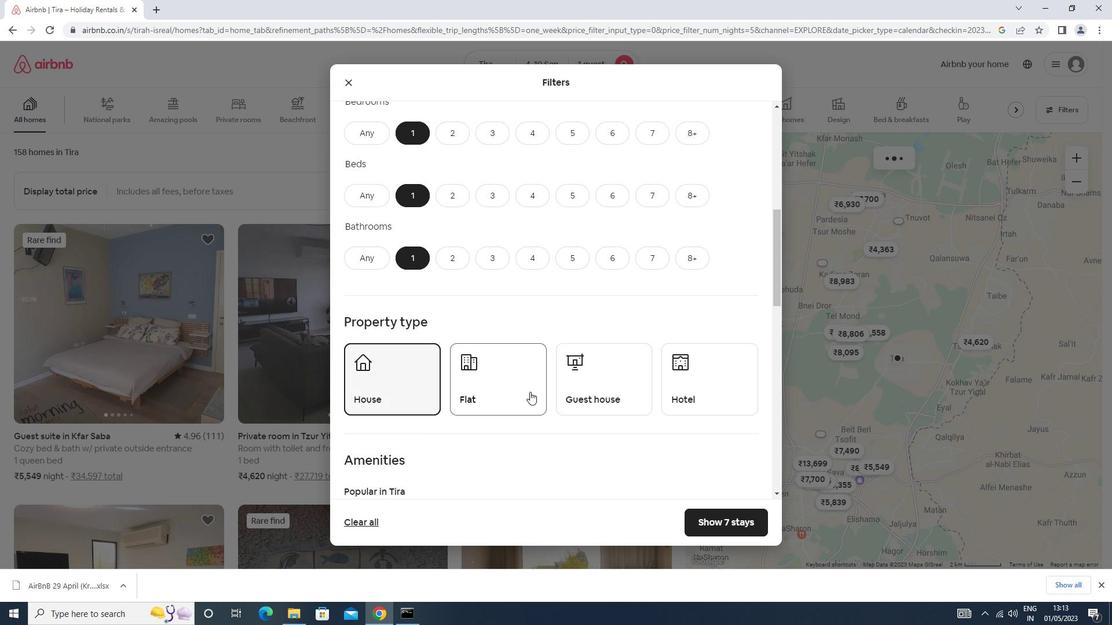 
Action: Mouse moved to (596, 394)
Screenshot: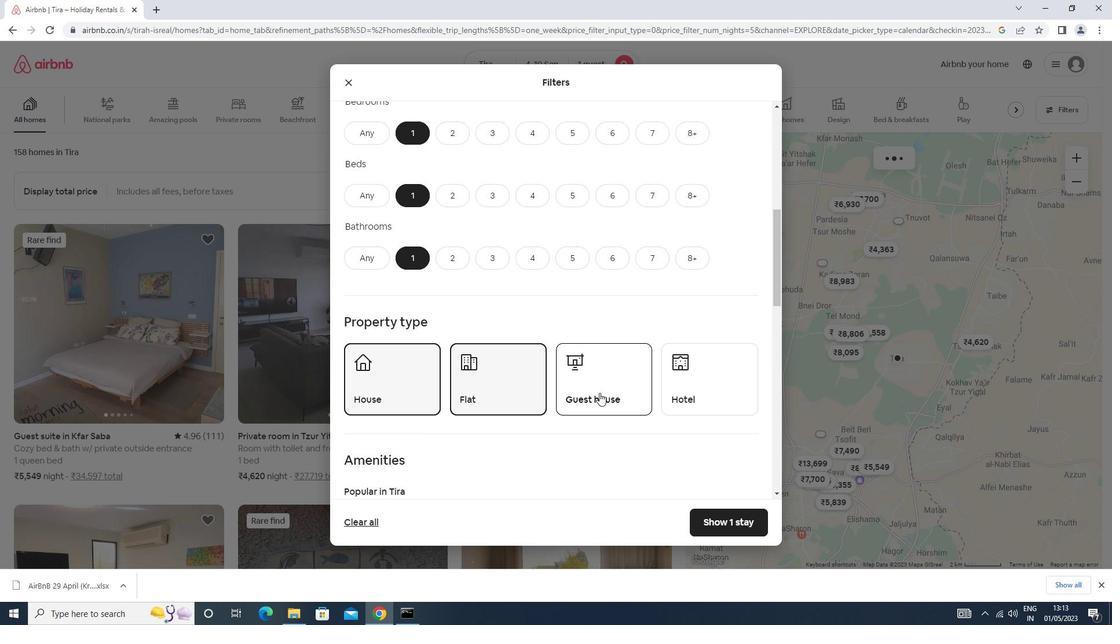 
Action: Mouse pressed left at (596, 394)
Screenshot: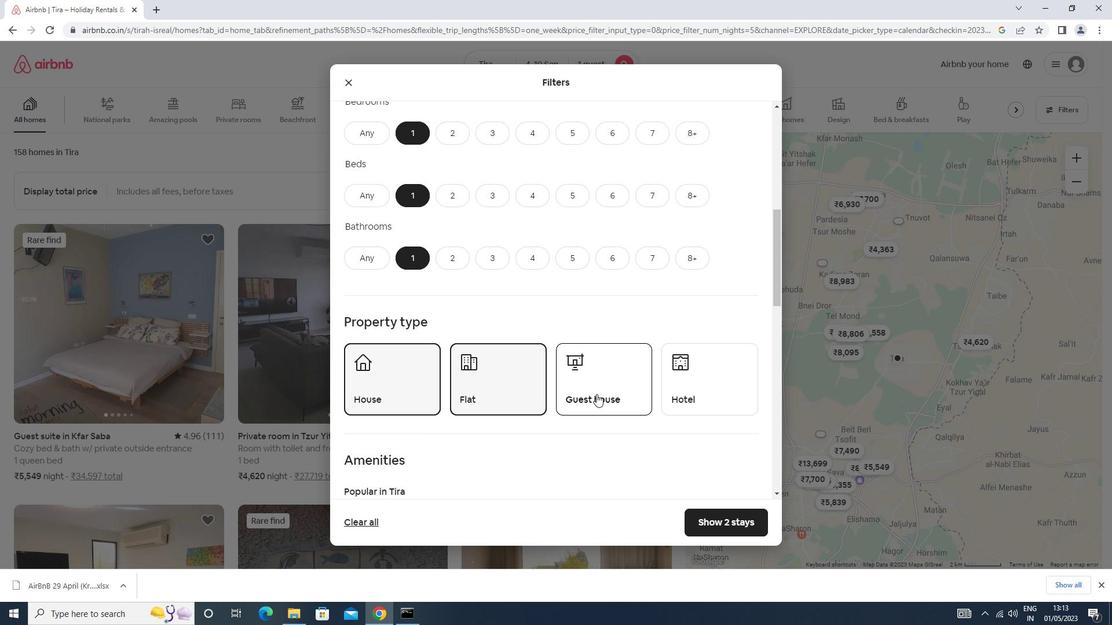 
Action: Mouse moved to (575, 411)
Screenshot: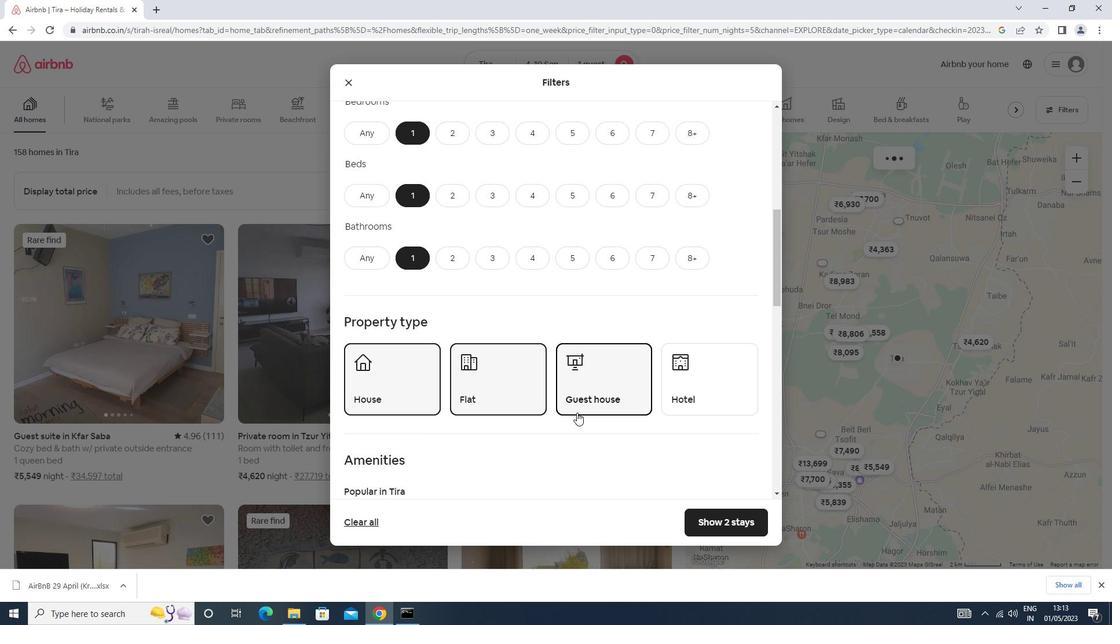 
Action: Mouse scrolled (575, 410) with delta (0, 0)
Screenshot: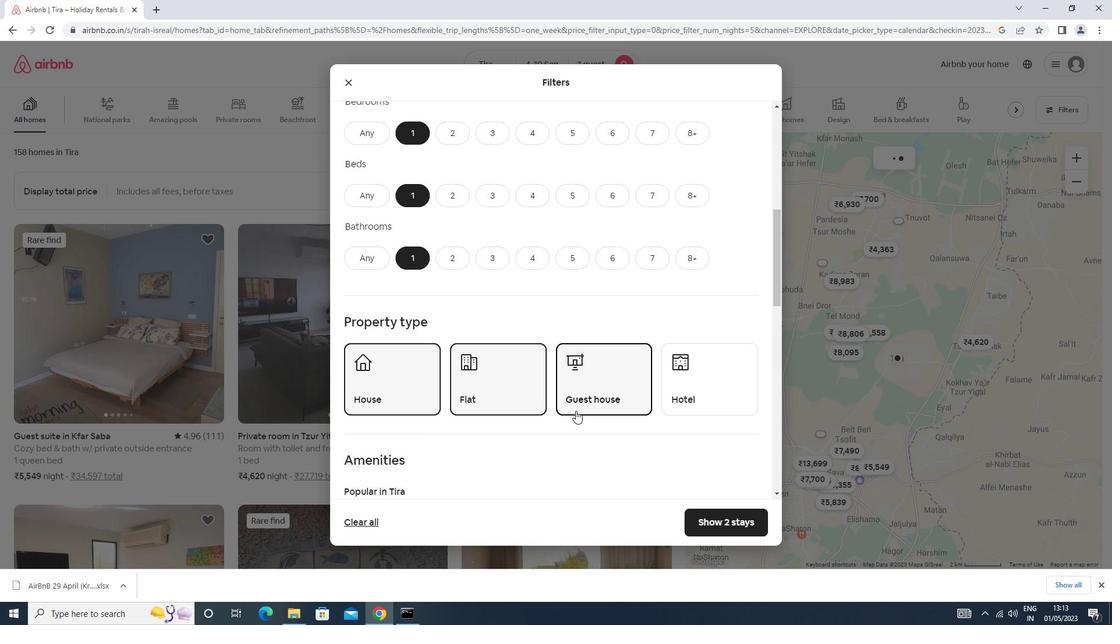 
Action: Mouse scrolled (575, 410) with delta (0, 0)
Screenshot: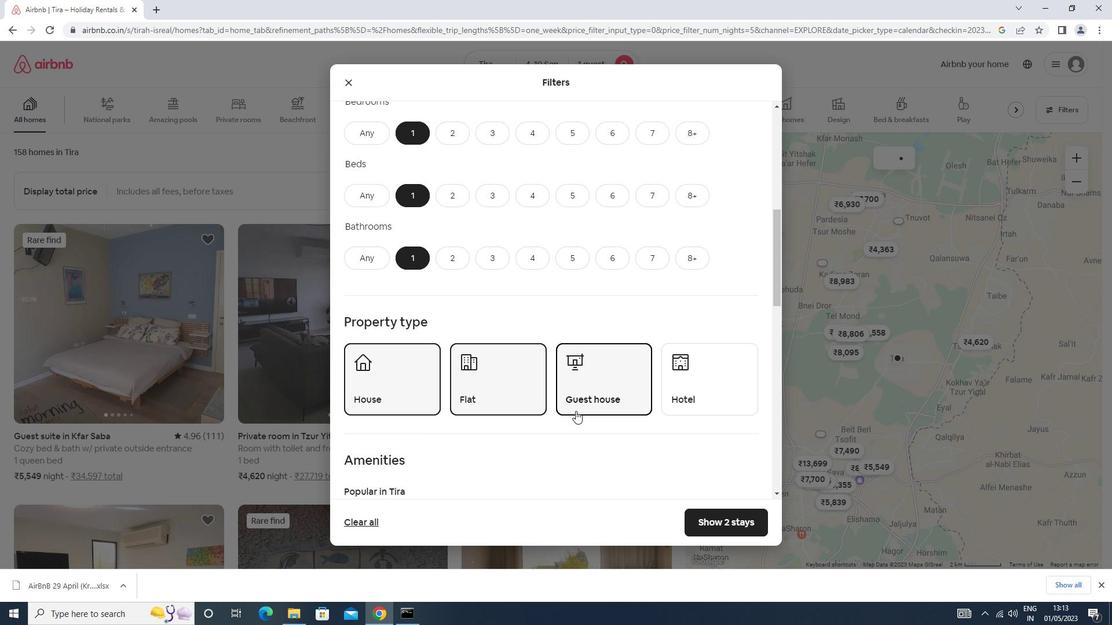 
Action: Mouse scrolled (575, 410) with delta (0, 0)
Screenshot: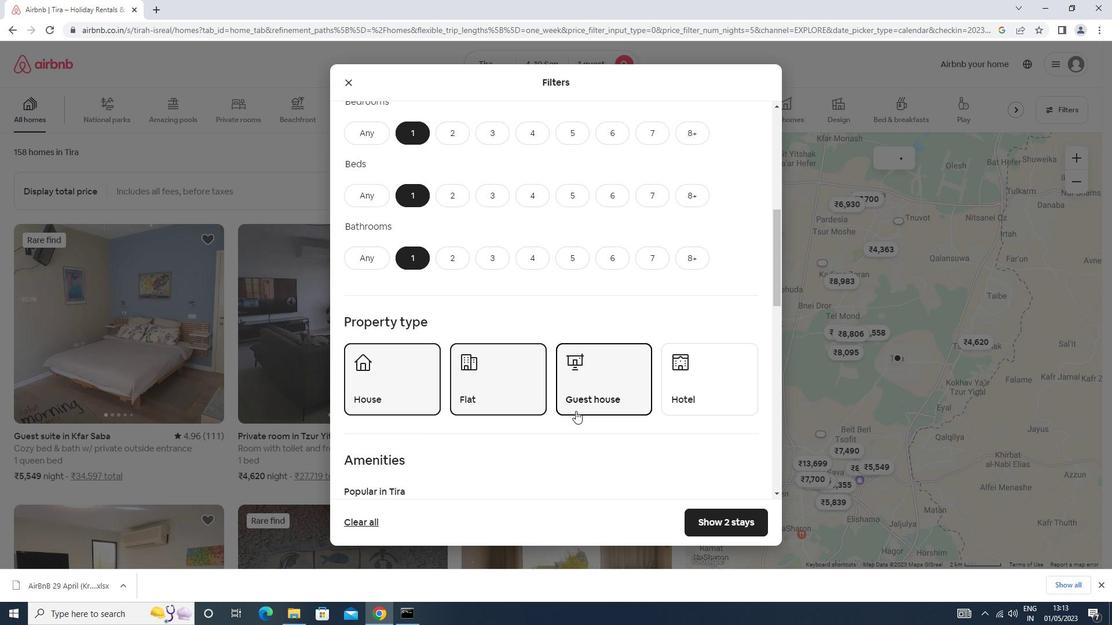 
Action: Mouse moved to (684, 221)
Screenshot: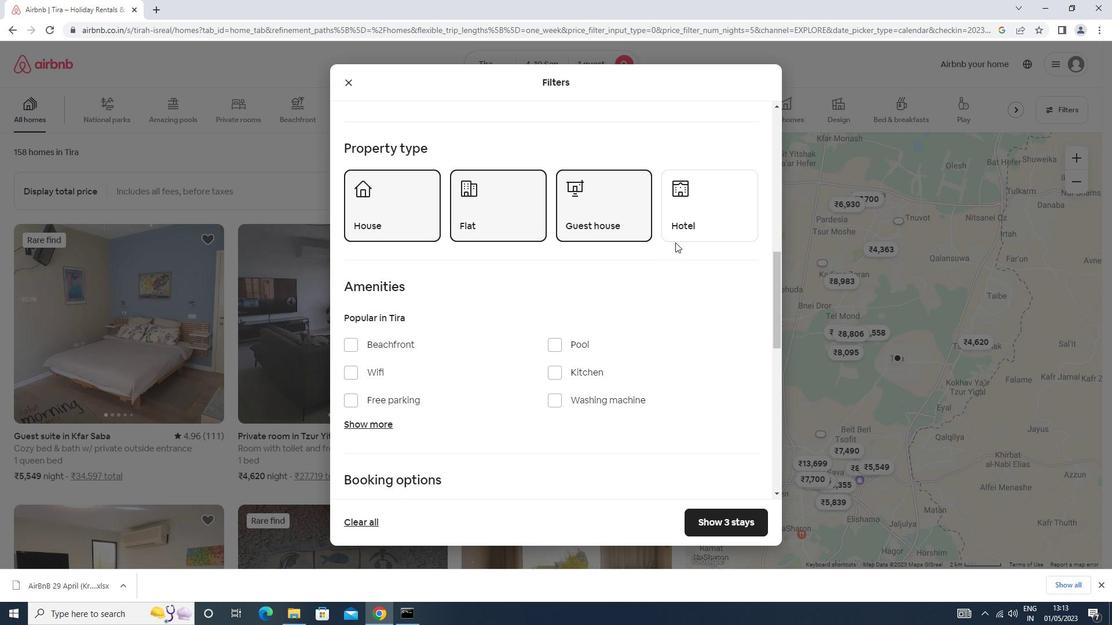 
Action: Mouse pressed left at (684, 221)
Screenshot: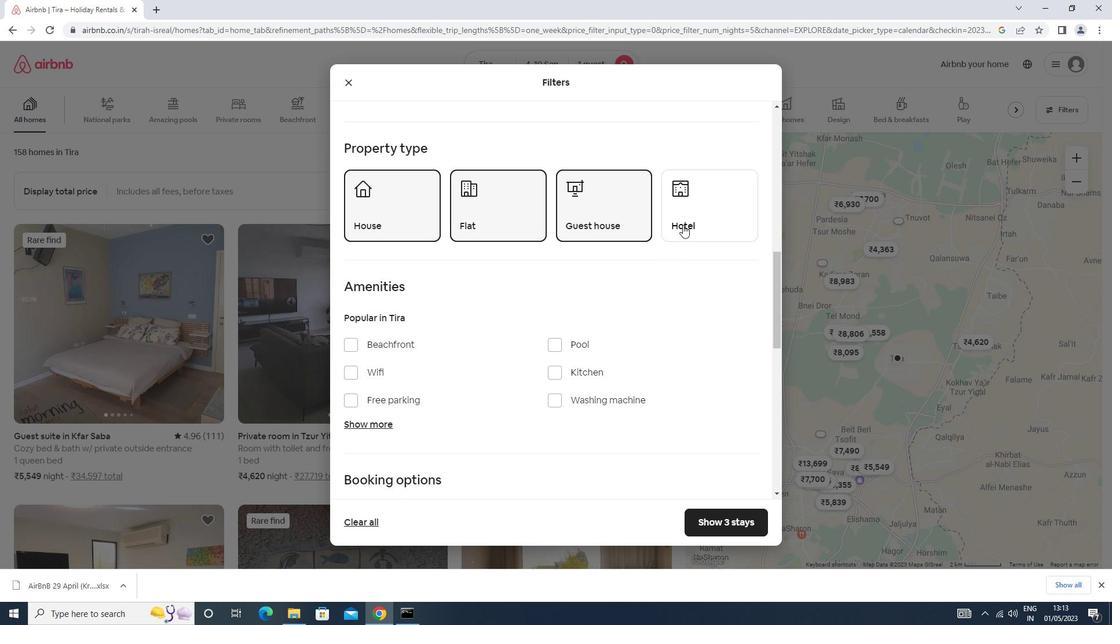 
Action: Mouse moved to (654, 234)
Screenshot: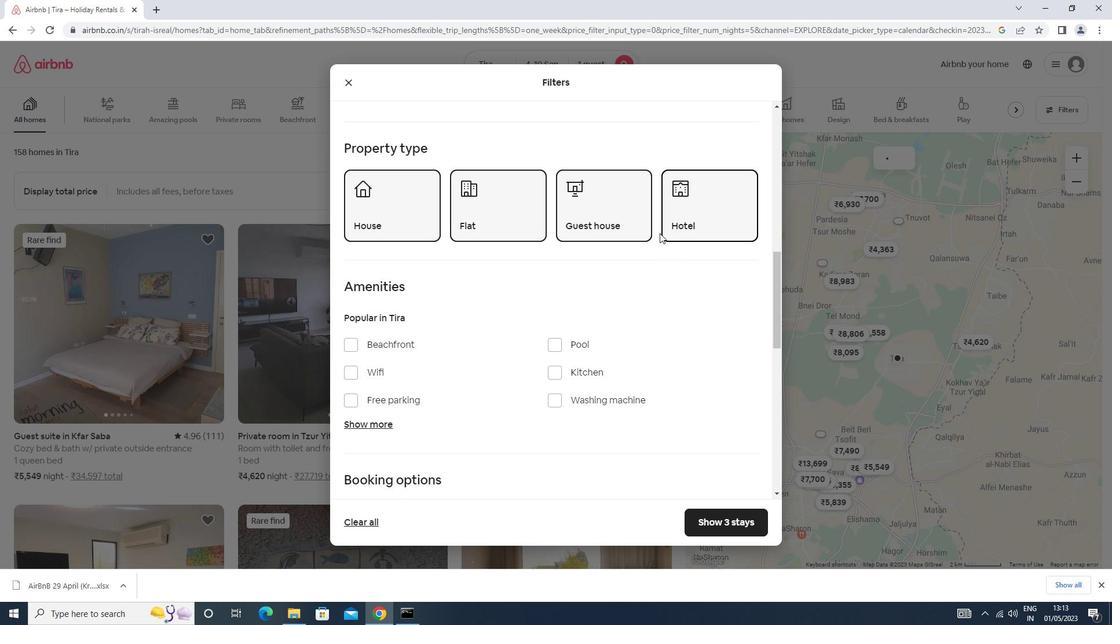 
Action: Mouse scrolled (654, 234) with delta (0, 0)
Screenshot: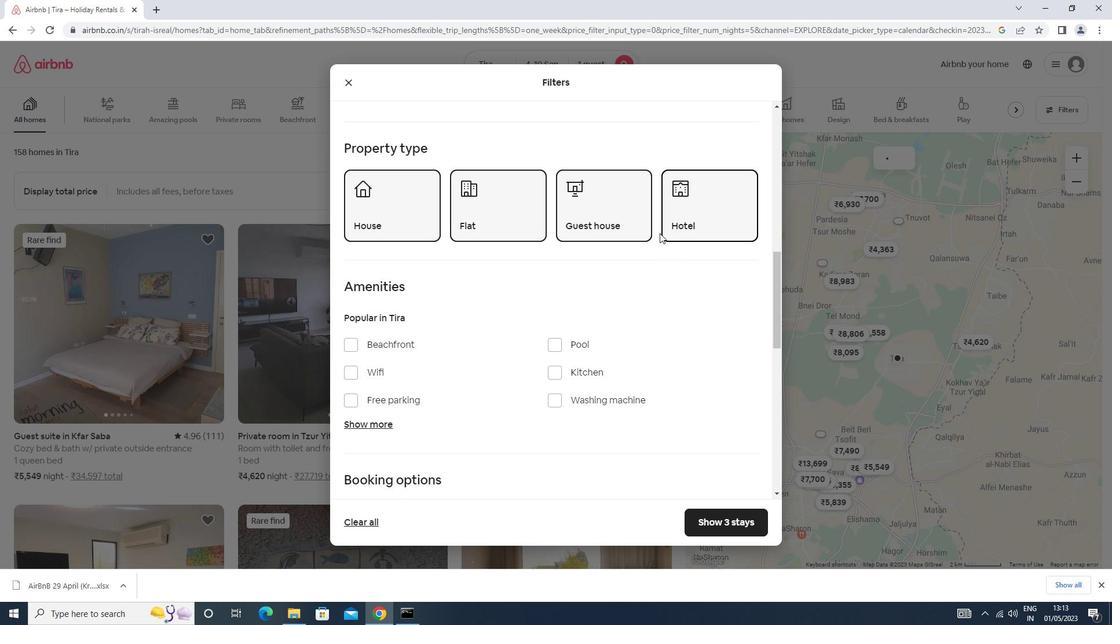 
Action: Mouse moved to (652, 235)
Screenshot: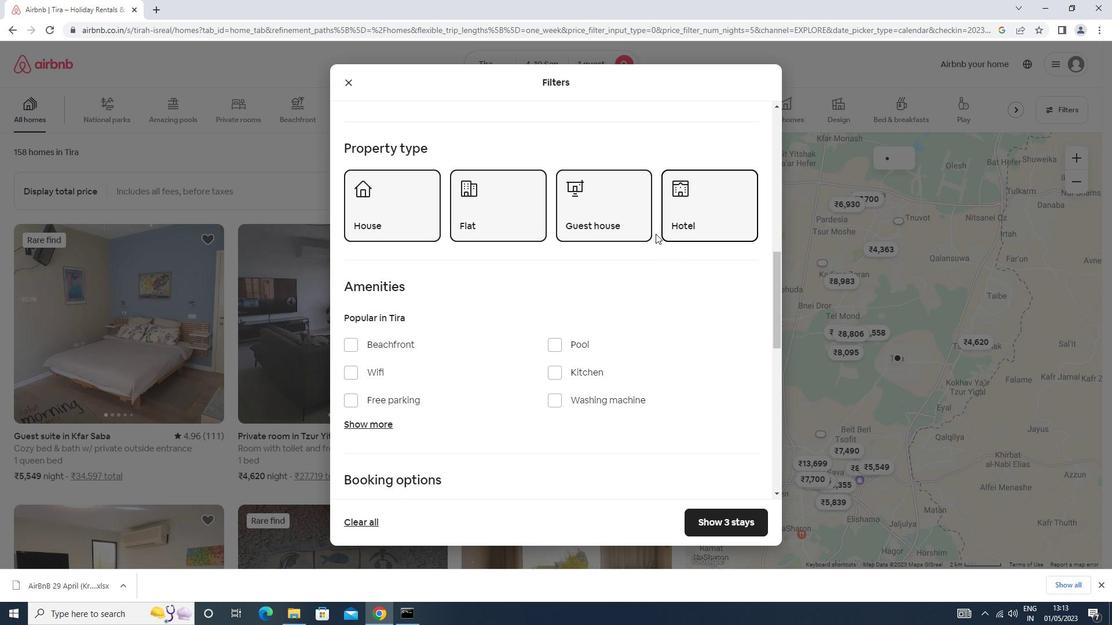
Action: Mouse scrolled (652, 234) with delta (0, 0)
Screenshot: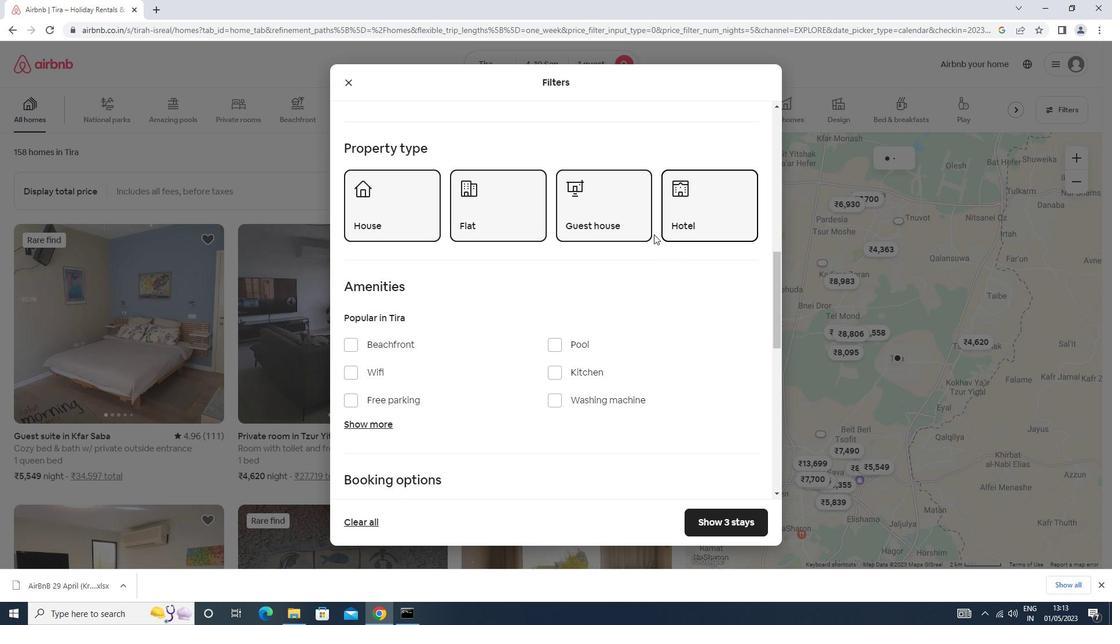 
Action: Mouse moved to (568, 282)
Screenshot: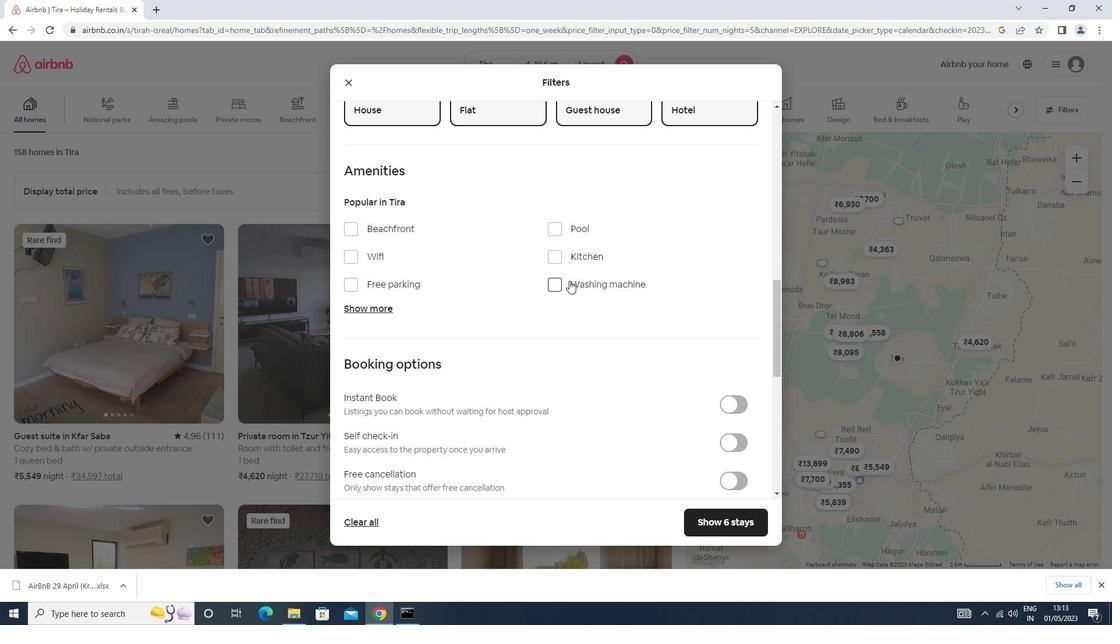 
Action: Mouse pressed left at (568, 282)
Screenshot: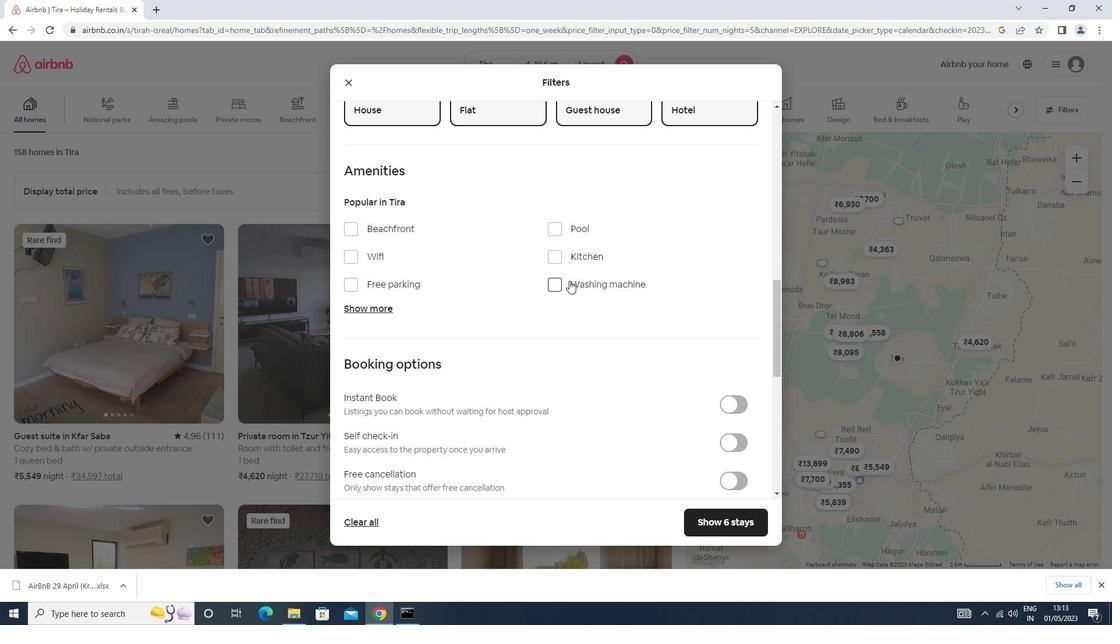 
Action: Mouse scrolled (568, 281) with delta (0, 0)
Screenshot: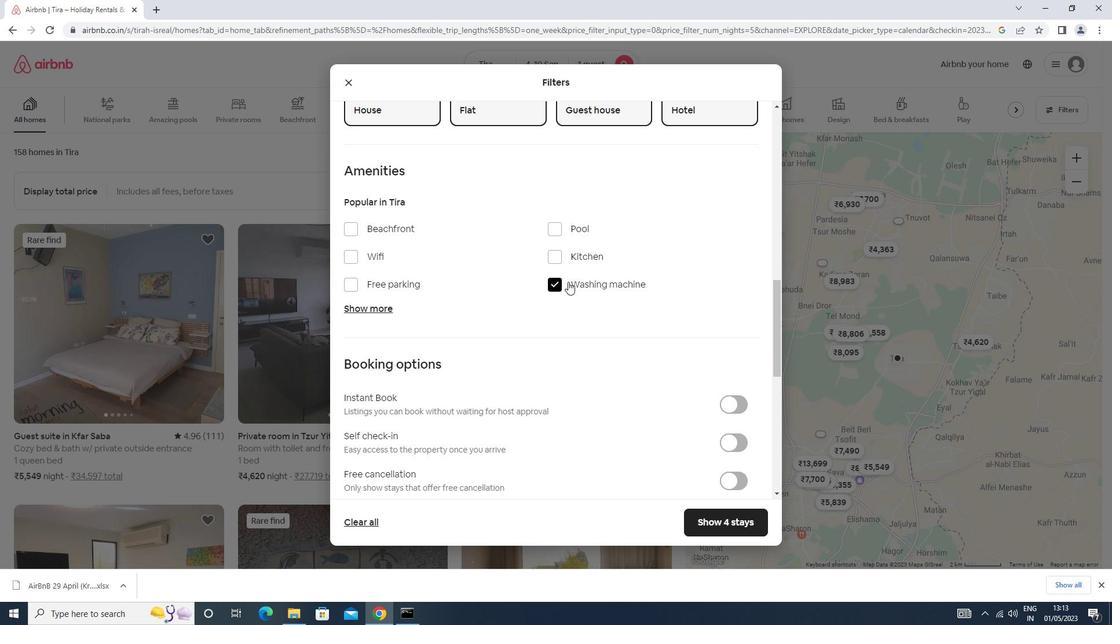 
Action: Mouse scrolled (568, 281) with delta (0, 0)
Screenshot: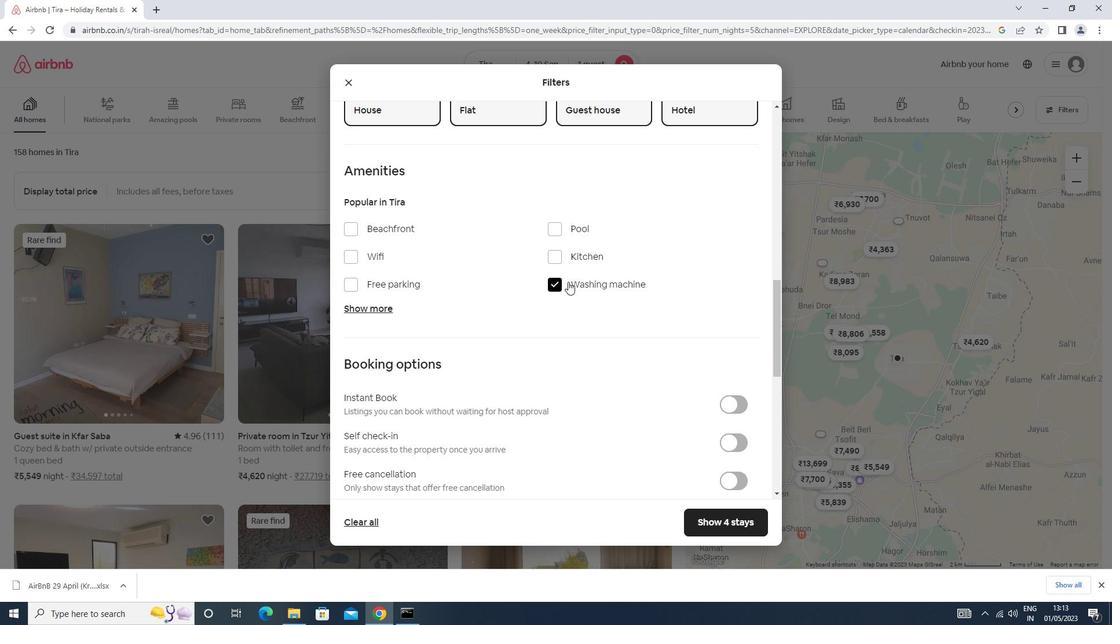 
Action: Mouse scrolled (568, 281) with delta (0, 0)
Screenshot: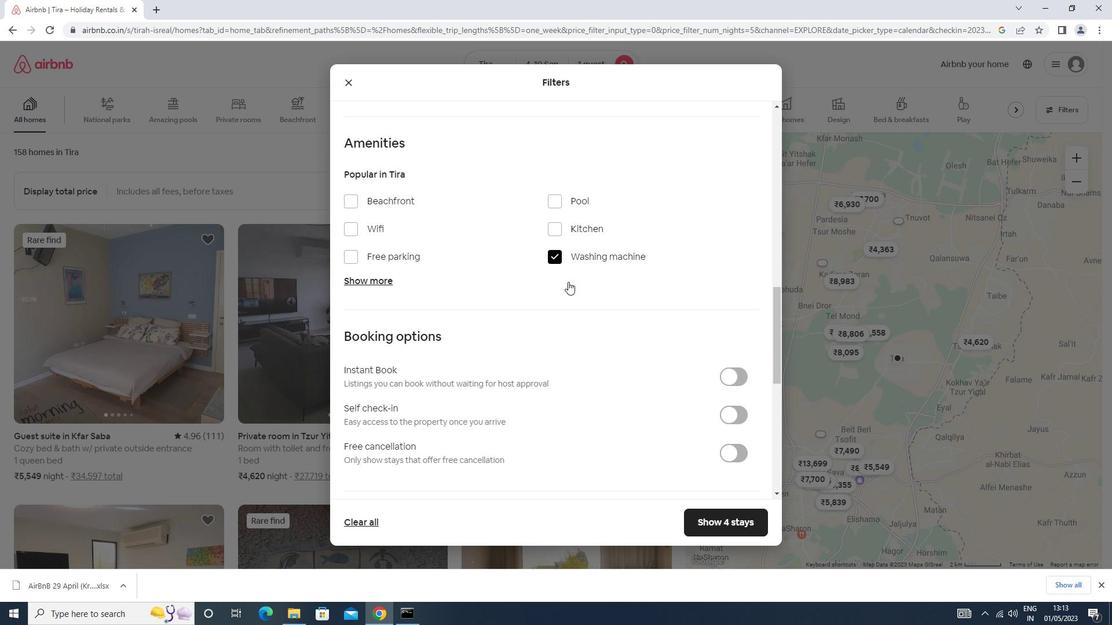 
Action: Mouse moved to (732, 271)
Screenshot: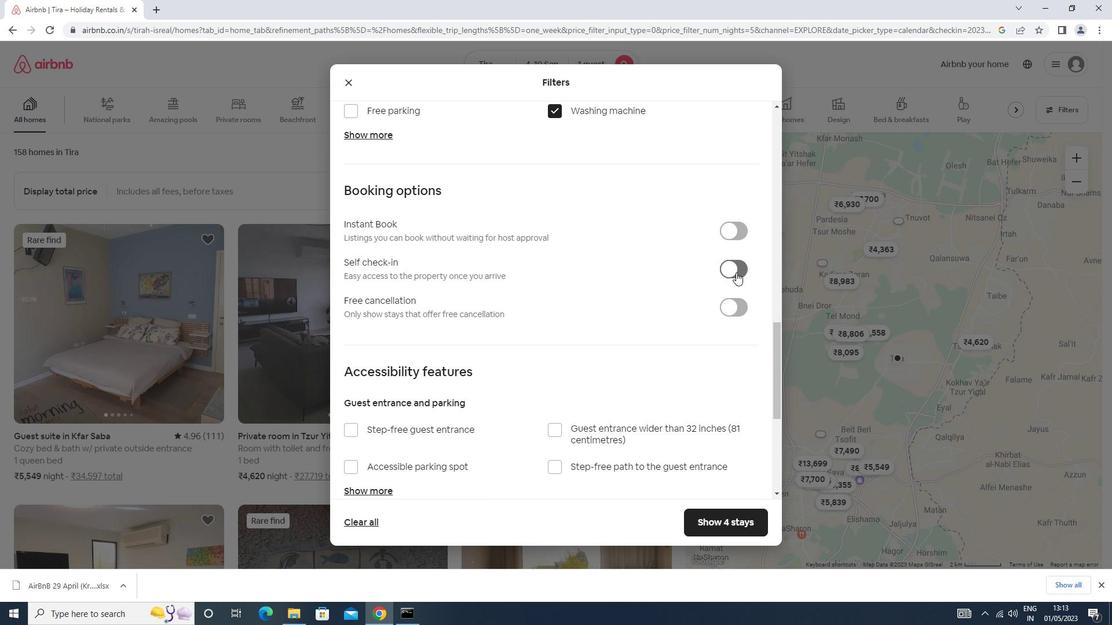
Action: Mouse pressed left at (732, 271)
Screenshot: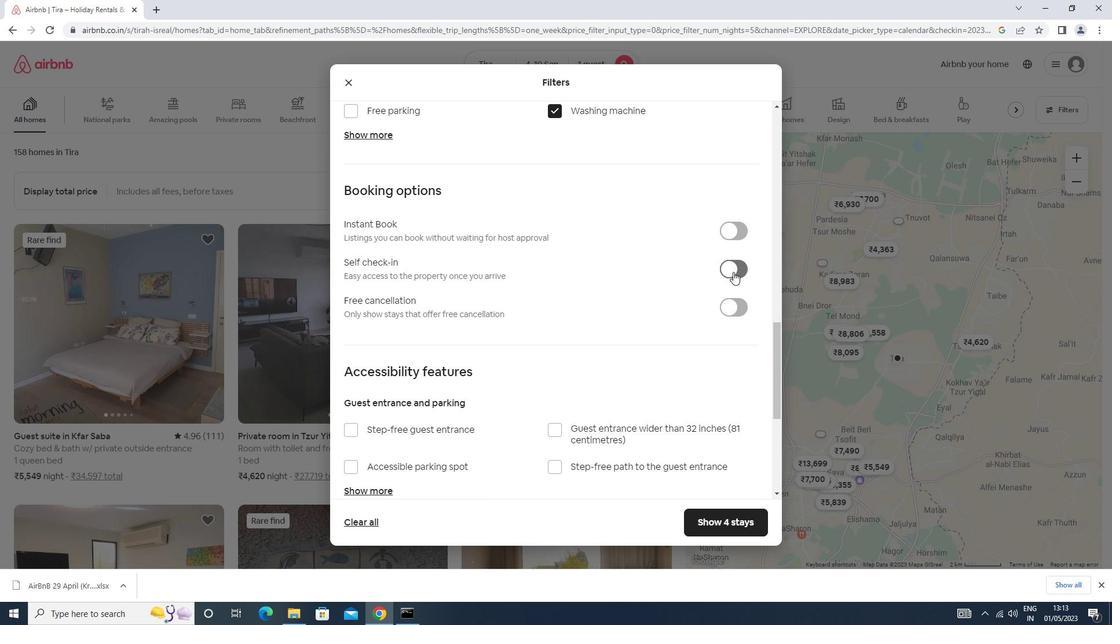 
Action: Mouse moved to (732, 271)
Screenshot: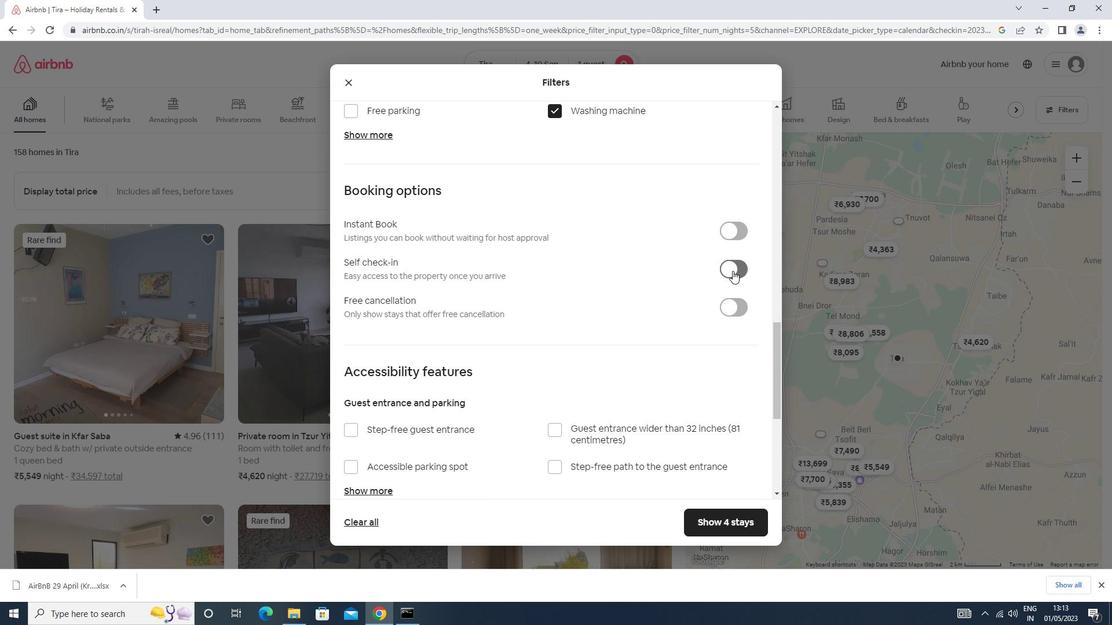 
Action: Mouse scrolled (732, 270) with delta (0, 0)
Screenshot: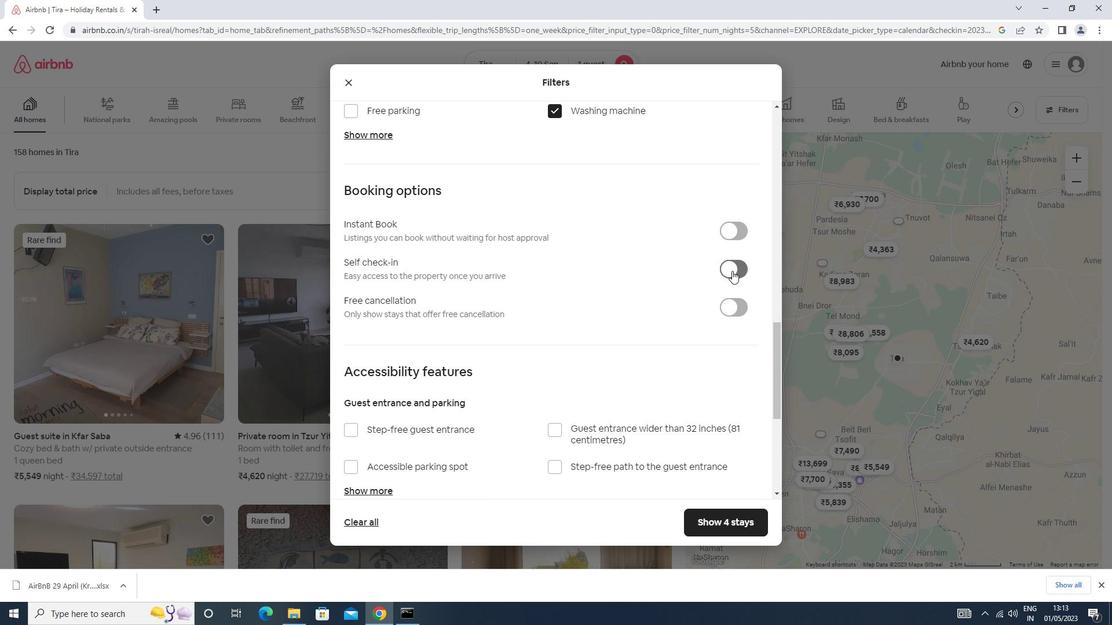 
Action: Mouse moved to (731, 271)
Screenshot: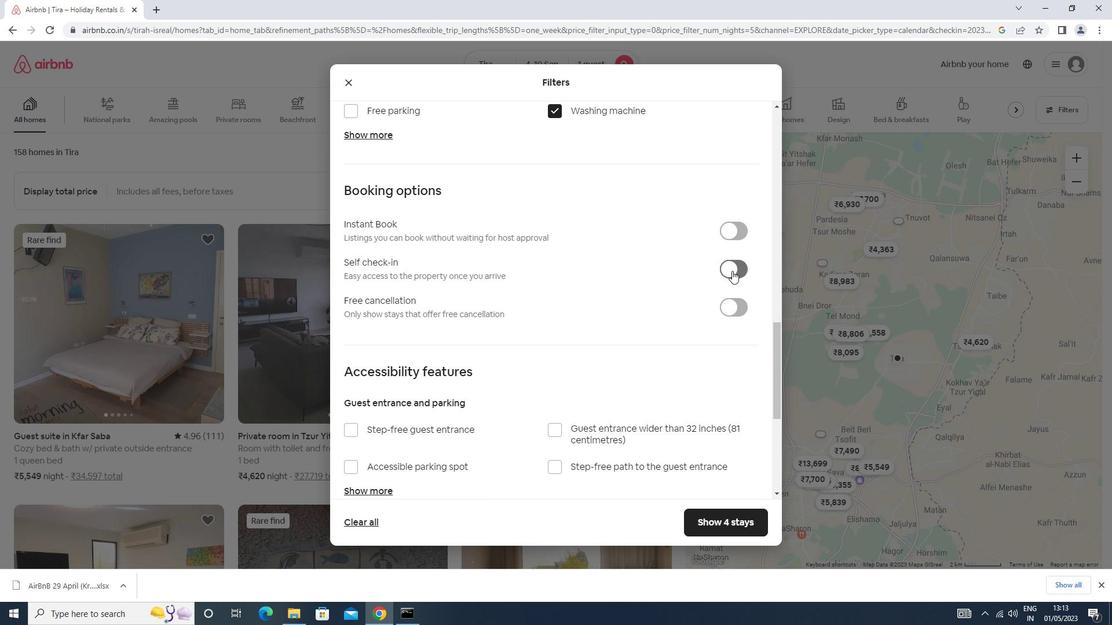 
Action: Mouse scrolled (731, 270) with delta (0, 0)
Screenshot: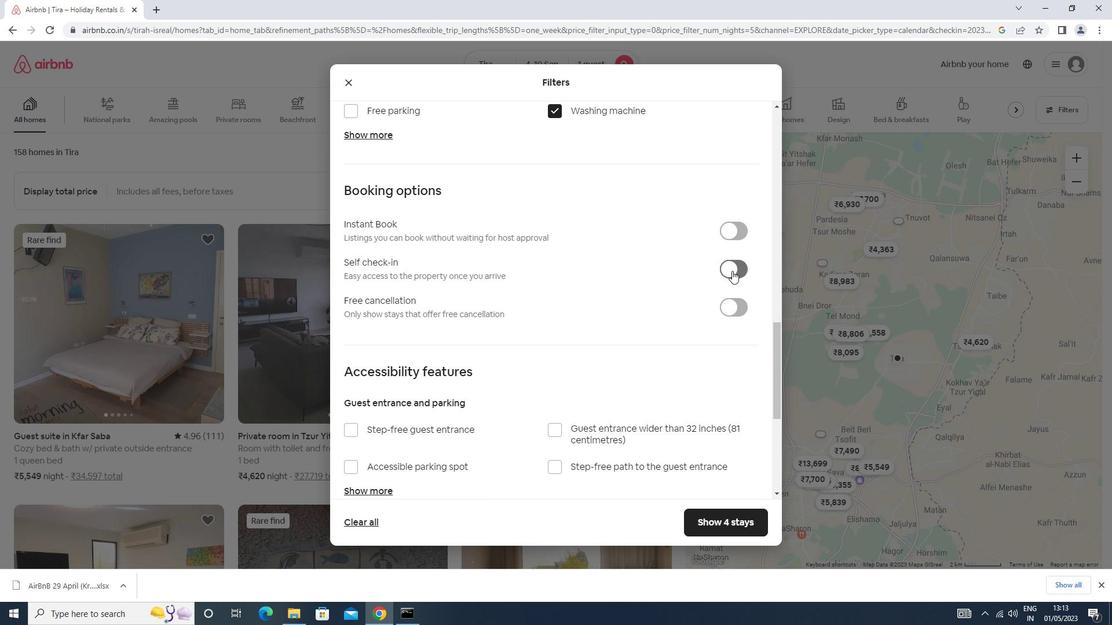 
Action: Mouse scrolled (731, 270) with delta (0, 0)
Screenshot: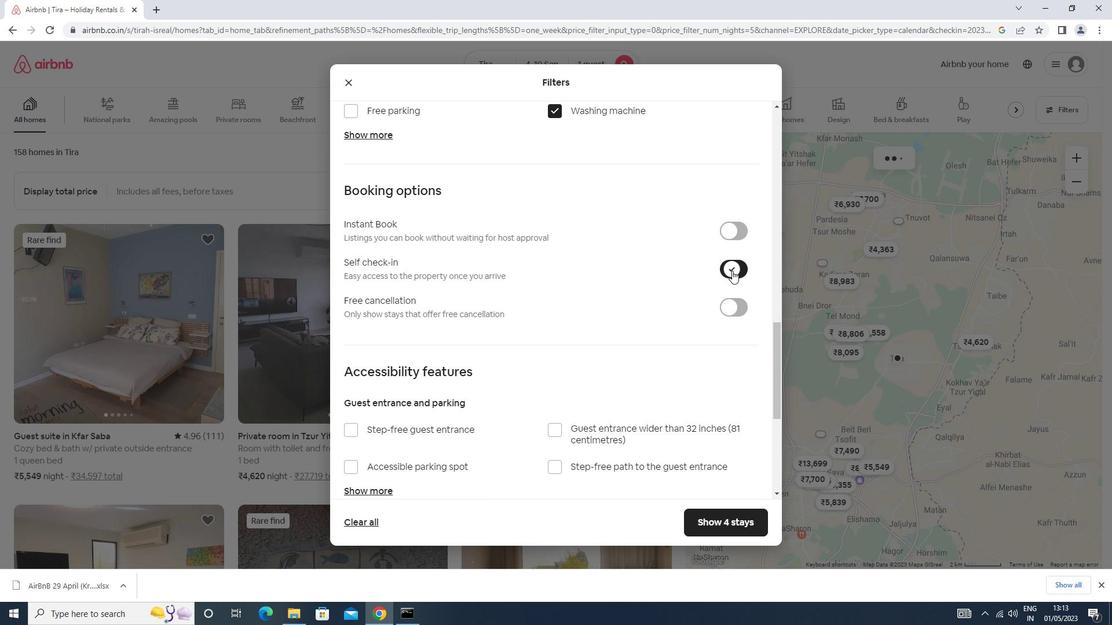 
Action: Mouse scrolled (731, 270) with delta (0, 0)
Screenshot: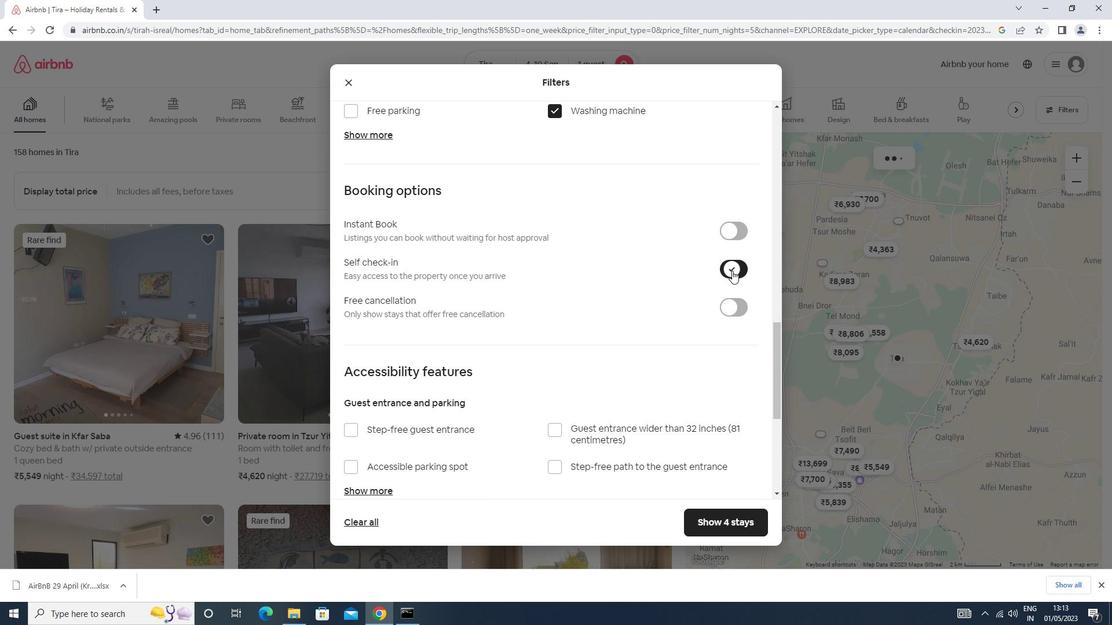 
Action: Mouse scrolled (731, 270) with delta (0, 0)
Screenshot: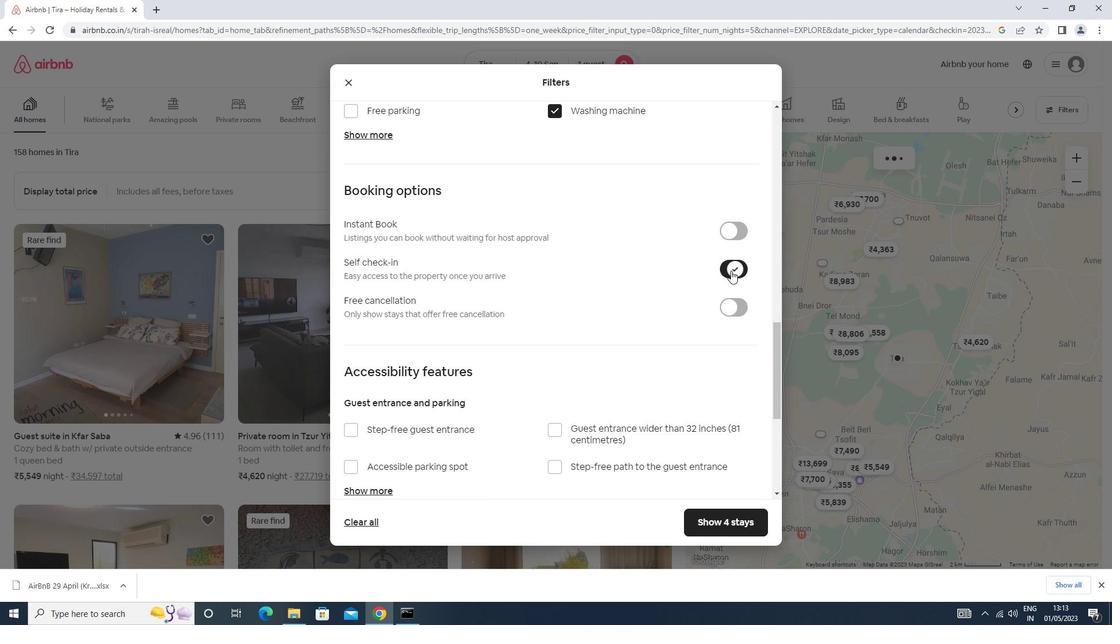 
Action: Mouse moved to (730, 271)
Screenshot: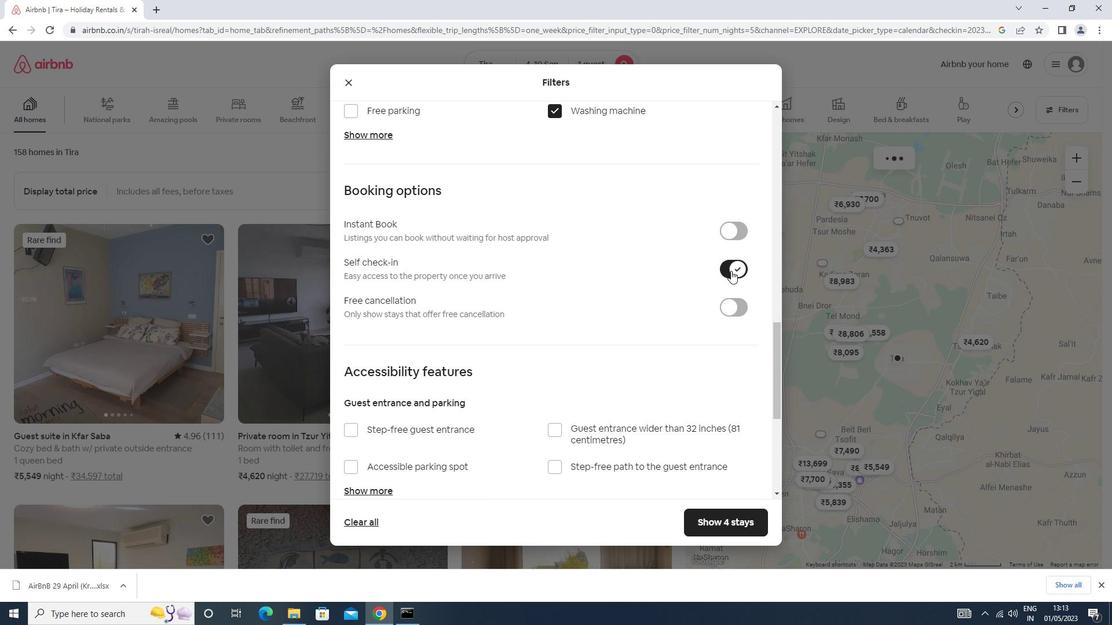 
Action: Mouse scrolled (730, 270) with delta (0, 0)
Screenshot: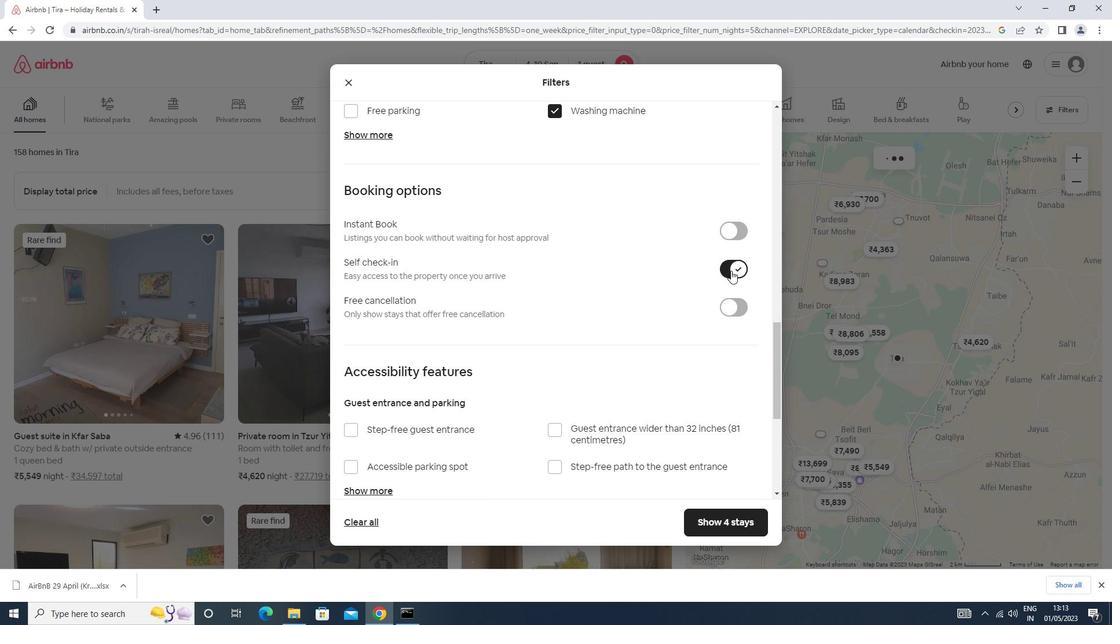 
Action: Mouse moved to (729, 271)
Screenshot: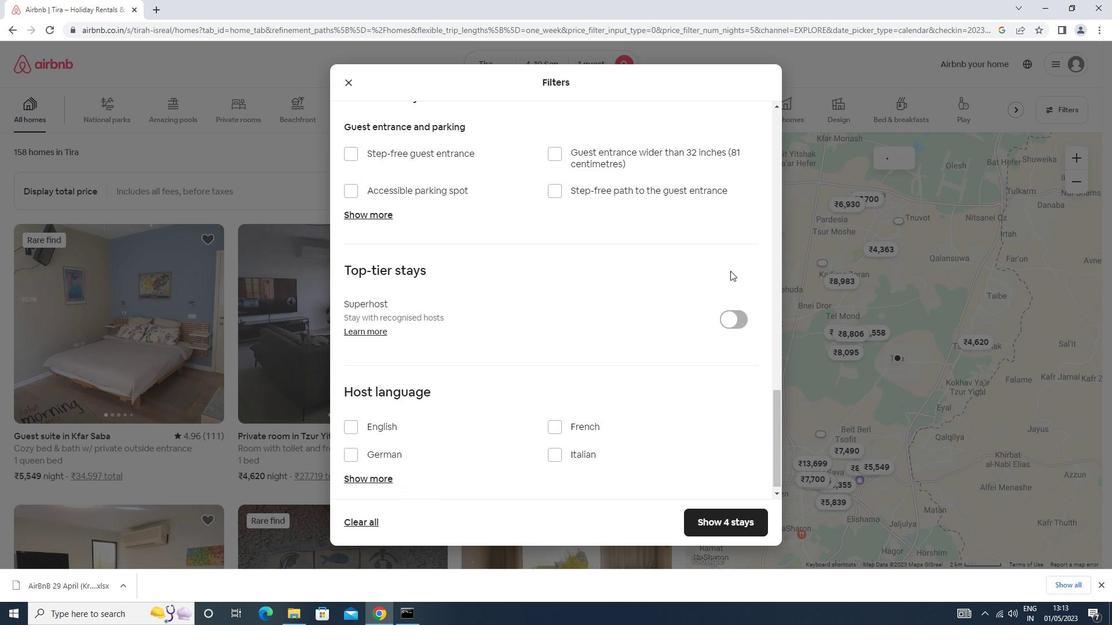 
Action: Mouse scrolled (729, 270) with delta (0, 0)
Screenshot: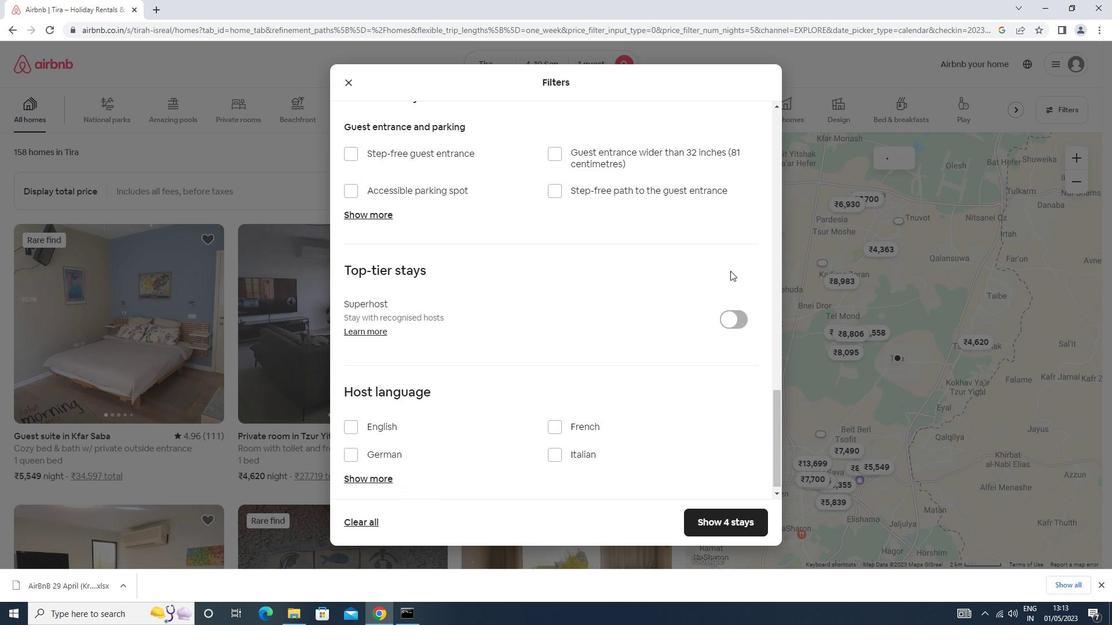 
Action: Mouse moved to (729, 271)
Screenshot: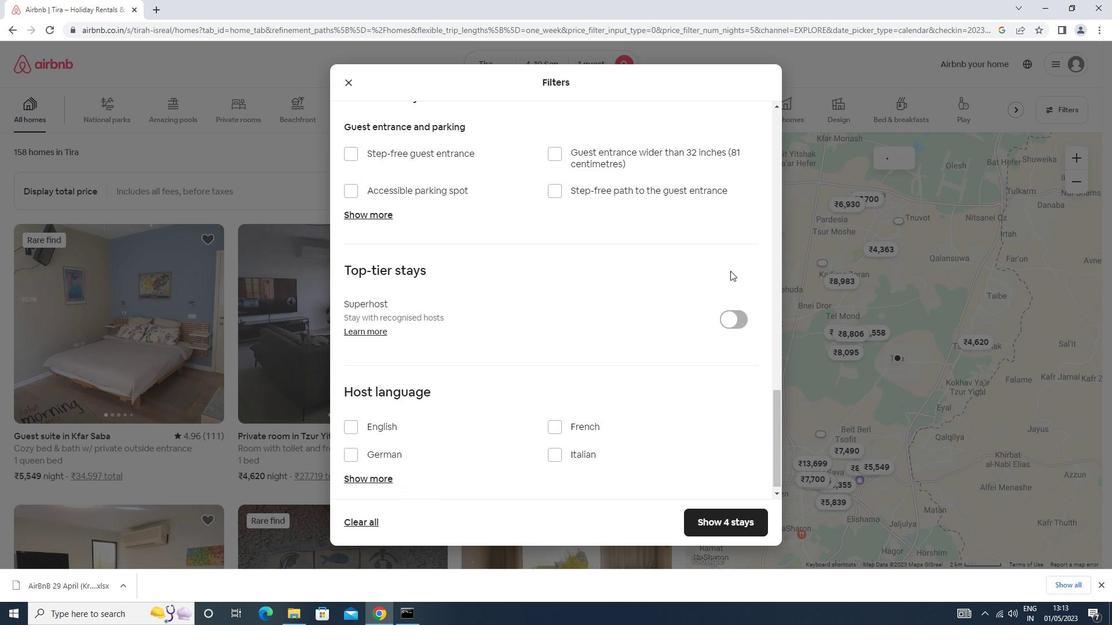 
Action: Mouse scrolled (729, 270) with delta (0, 0)
Screenshot: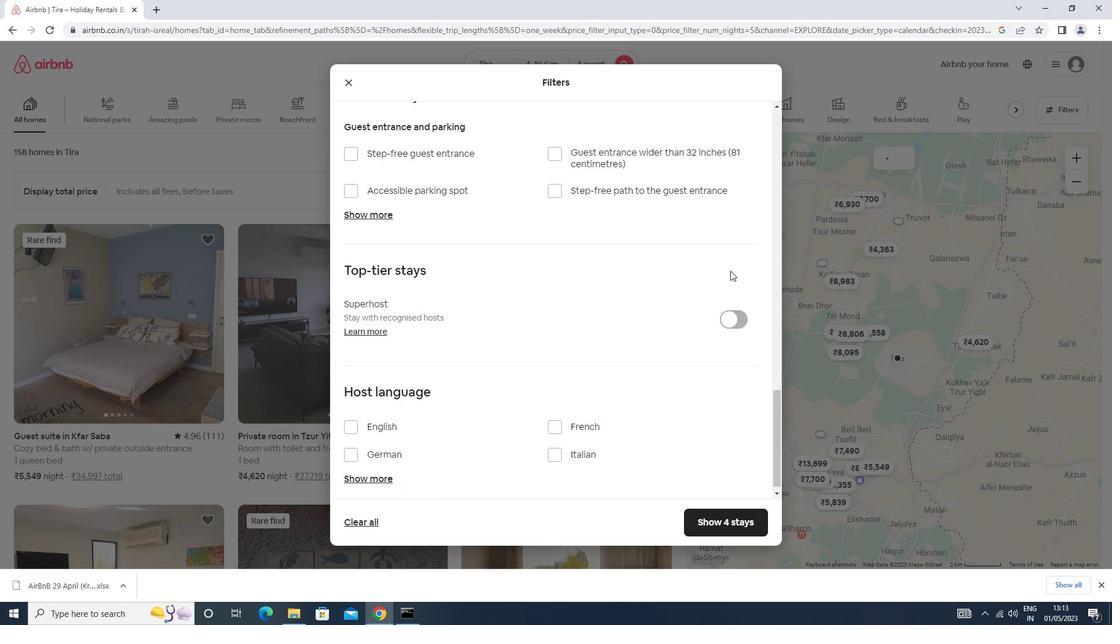 
Action: Mouse moved to (728, 271)
Screenshot: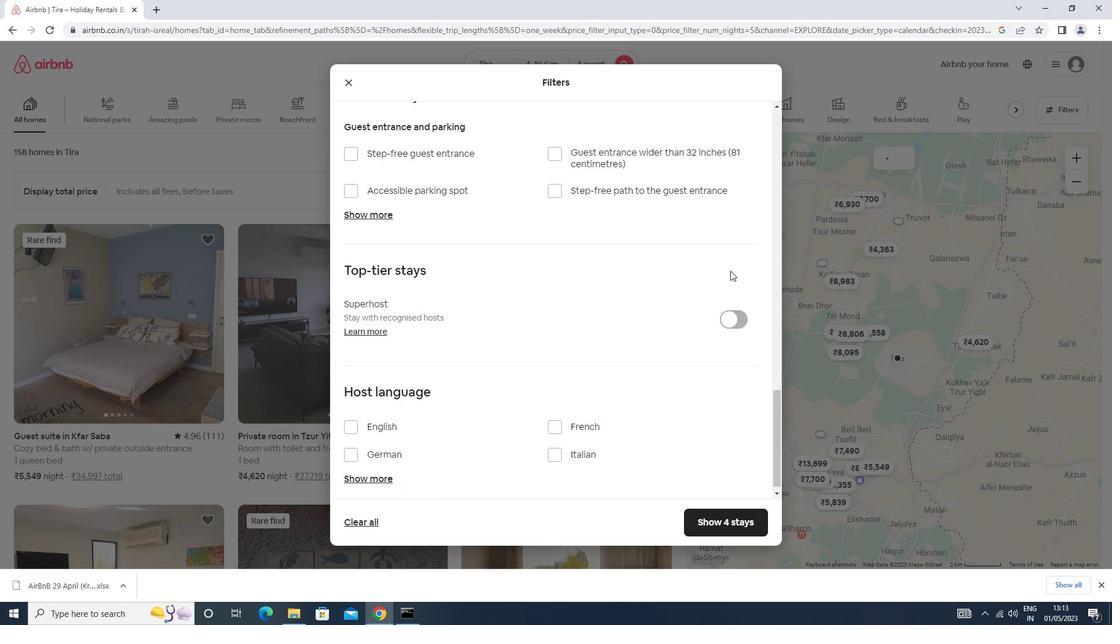
Action: Mouse scrolled (728, 270) with delta (0, 0)
Screenshot: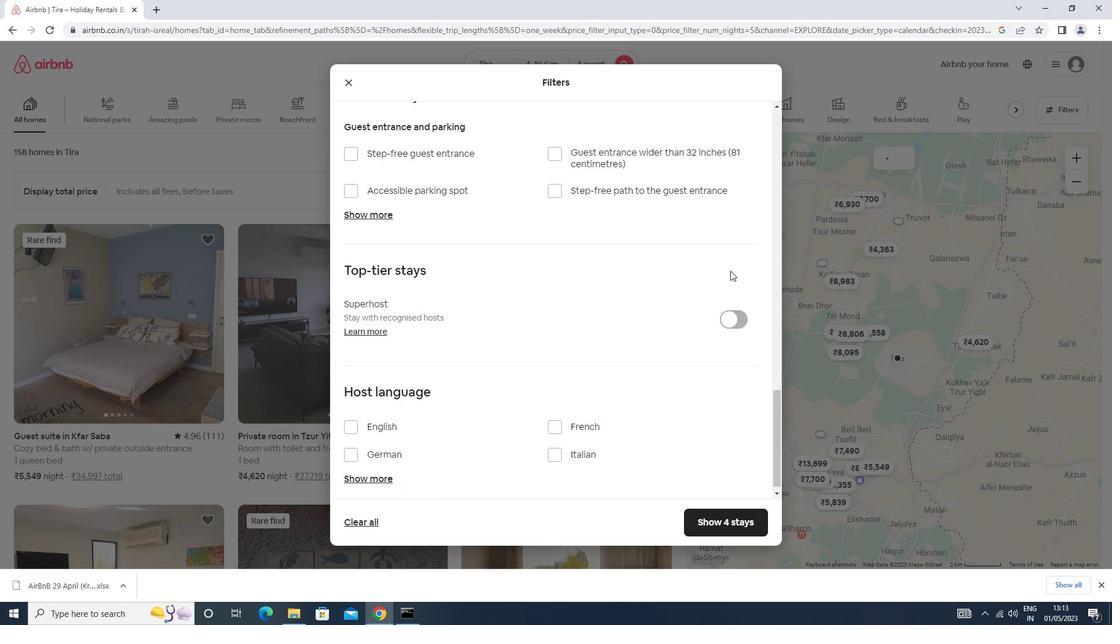 
Action: Mouse moved to (728, 271)
Screenshot: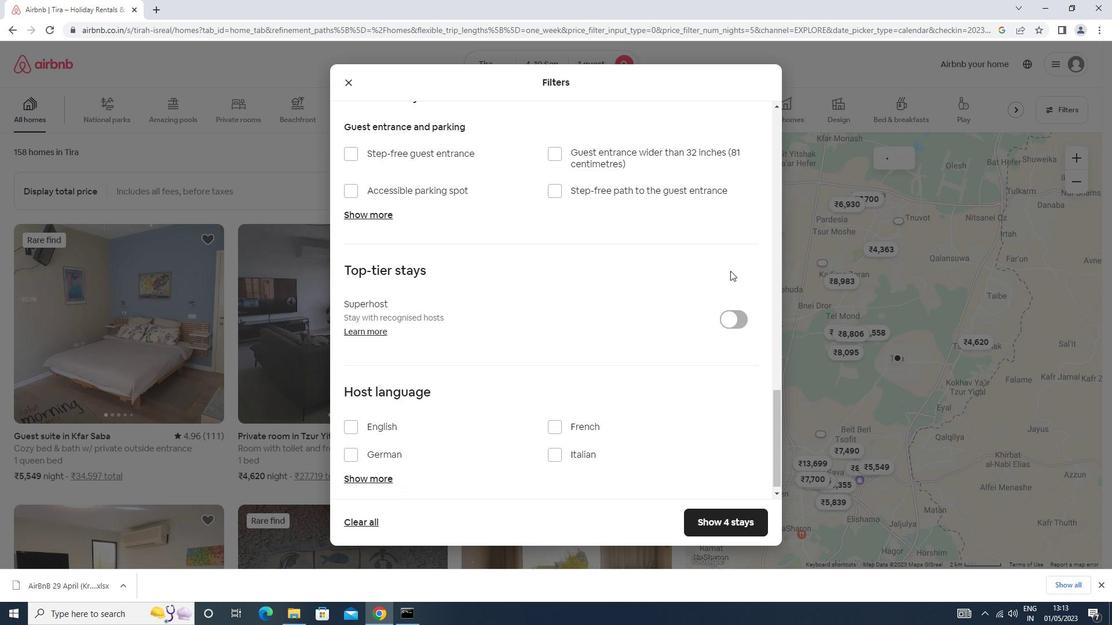 
Action: Mouse scrolled (728, 271) with delta (0, 0)
Screenshot: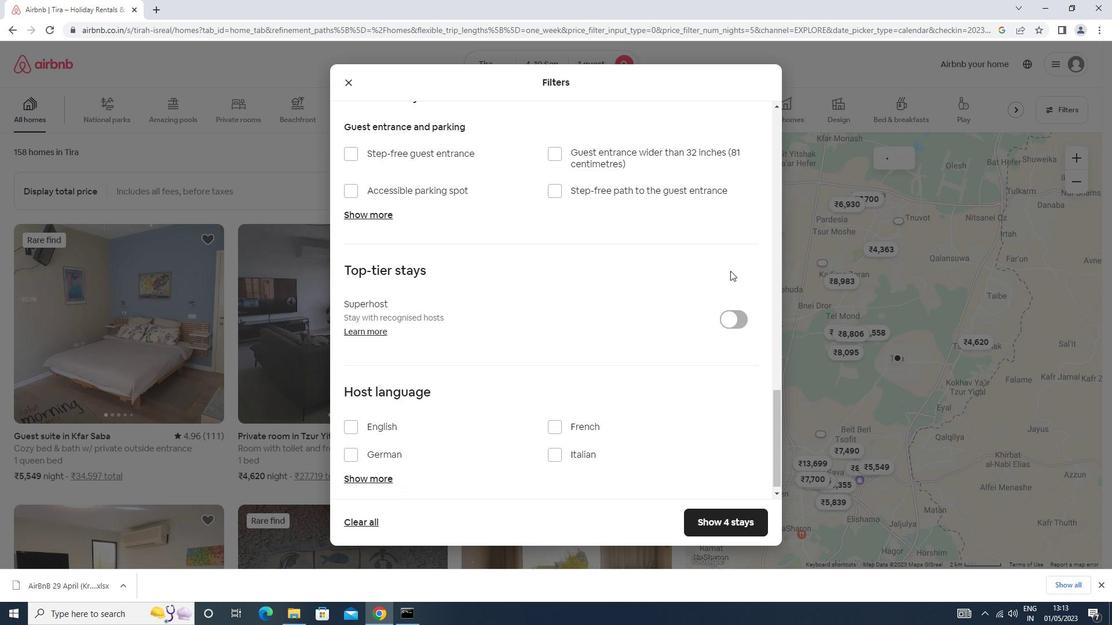 
Action: Mouse moved to (725, 273)
Screenshot: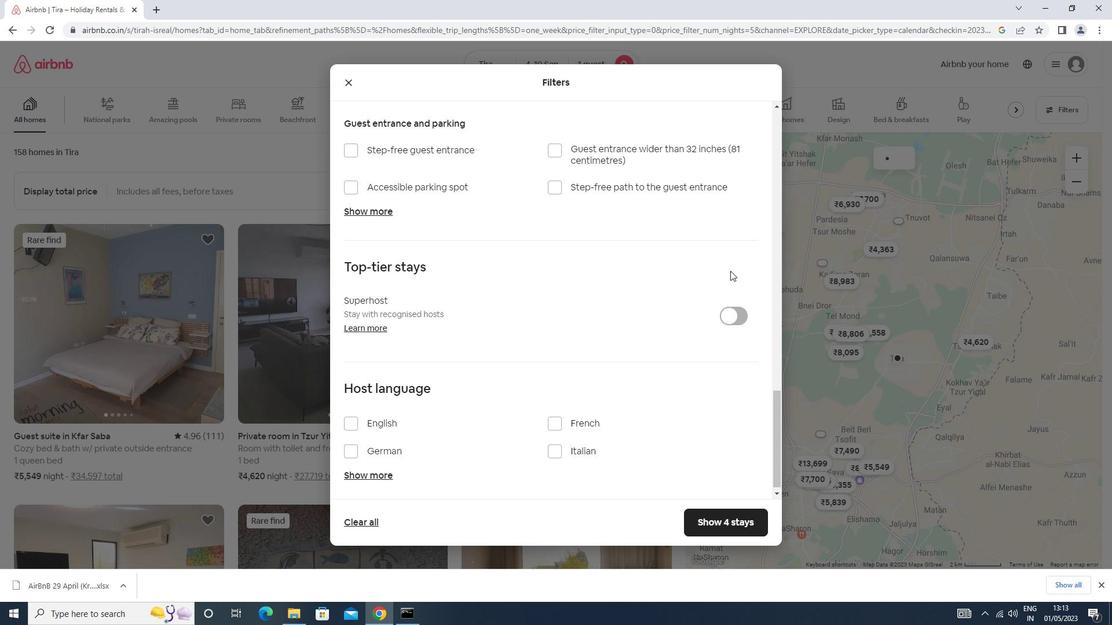 
Action: Mouse scrolled (725, 272) with delta (0, 0)
Screenshot: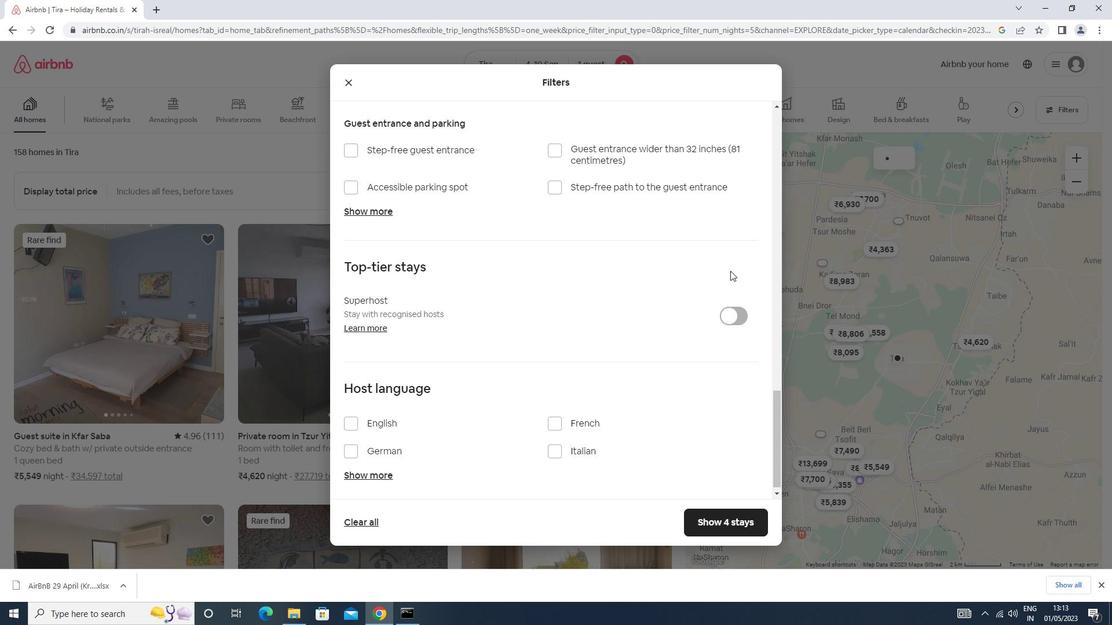 
Action: Mouse moved to (355, 414)
Screenshot: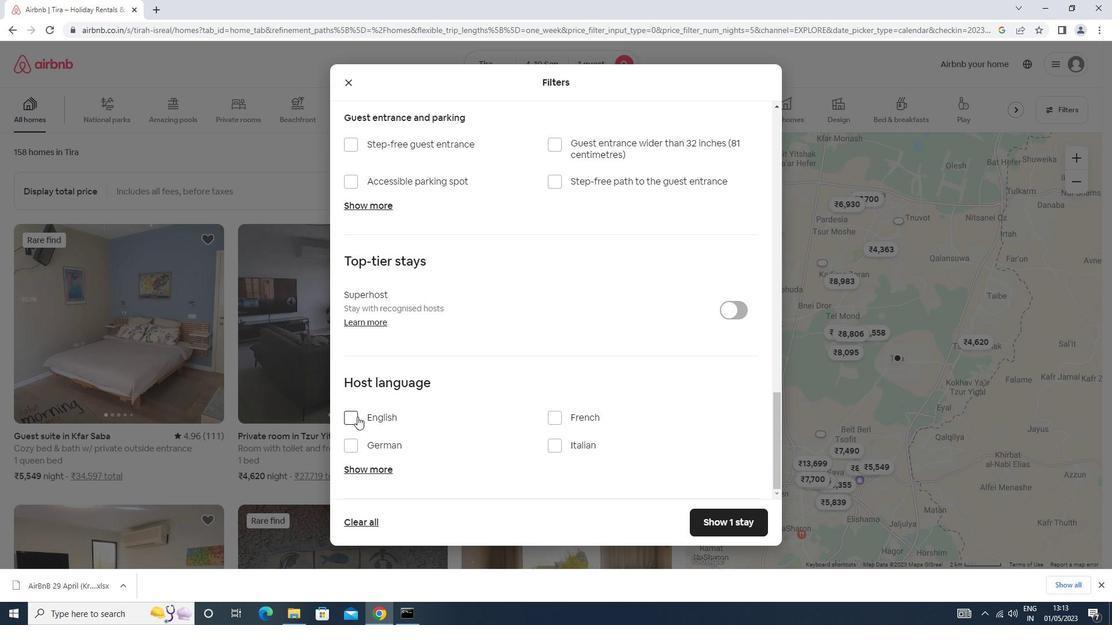 
Action: Mouse pressed left at (355, 414)
Screenshot: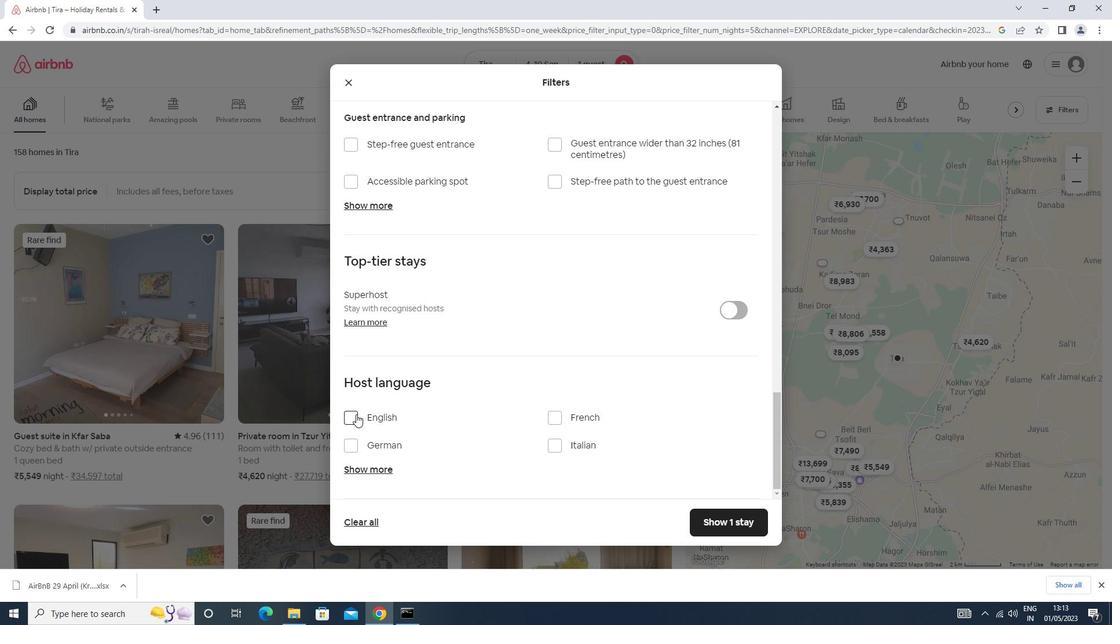 
Action: Mouse moved to (746, 520)
Screenshot: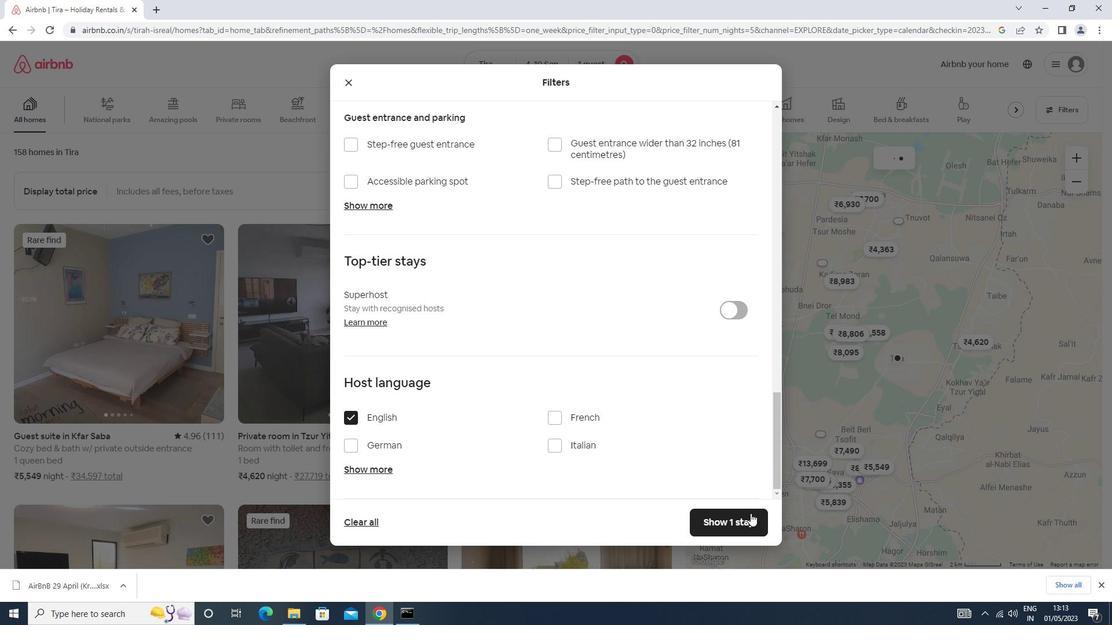 
Action: Mouse pressed left at (746, 520)
Screenshot: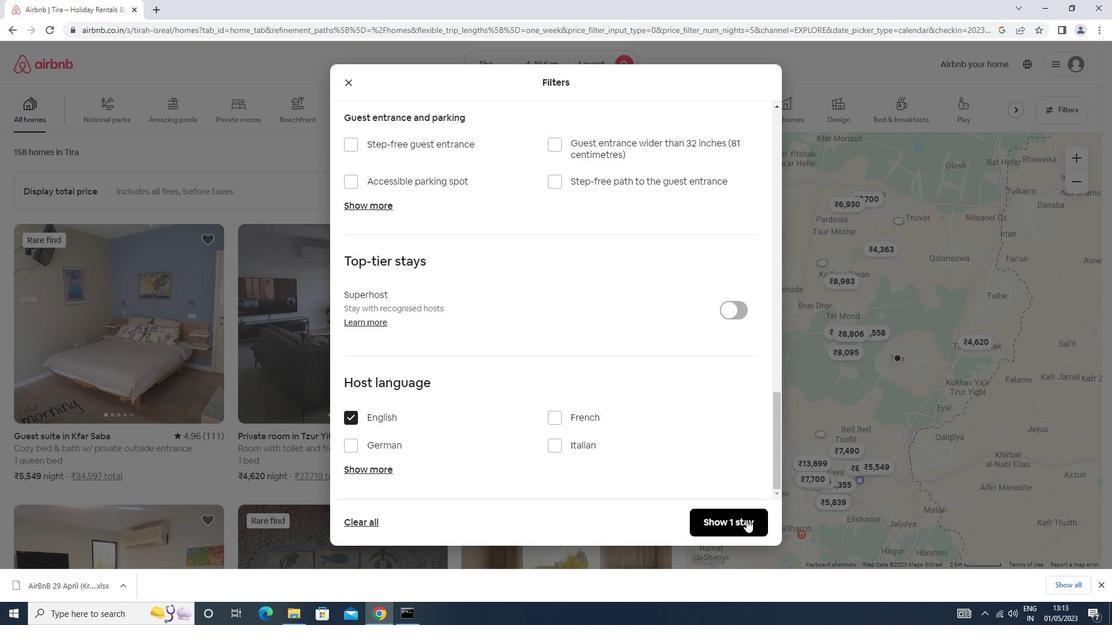 
Action: Mouse moved to (743, 519)
Screenshot: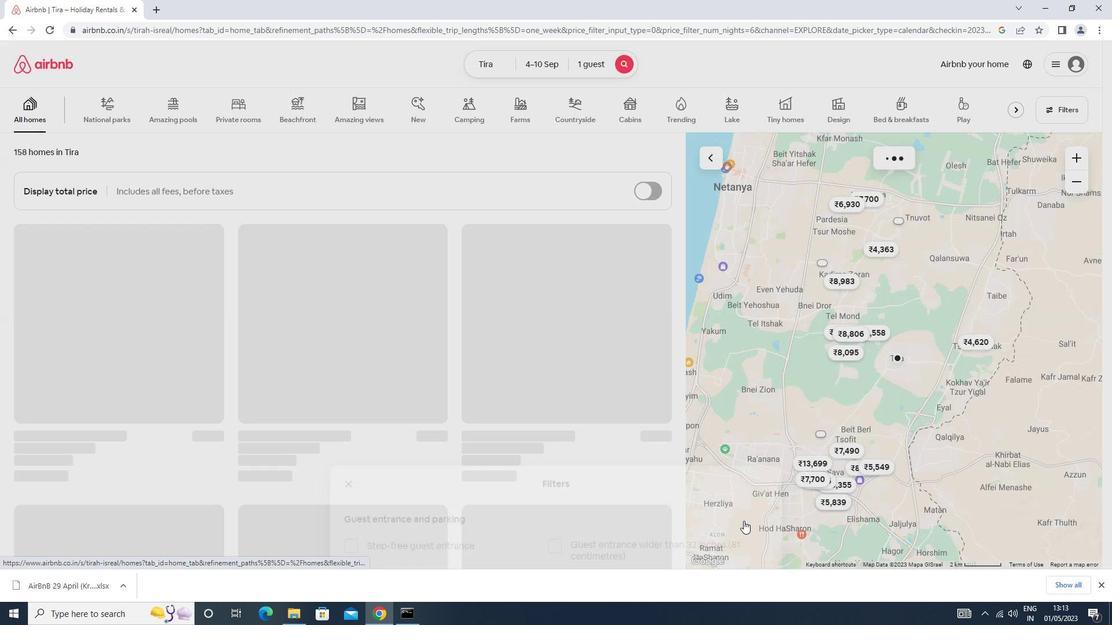 
